 Task: Create an event for the market research analysis.
Action: Mouse moved to (71, 157)
Screenshot: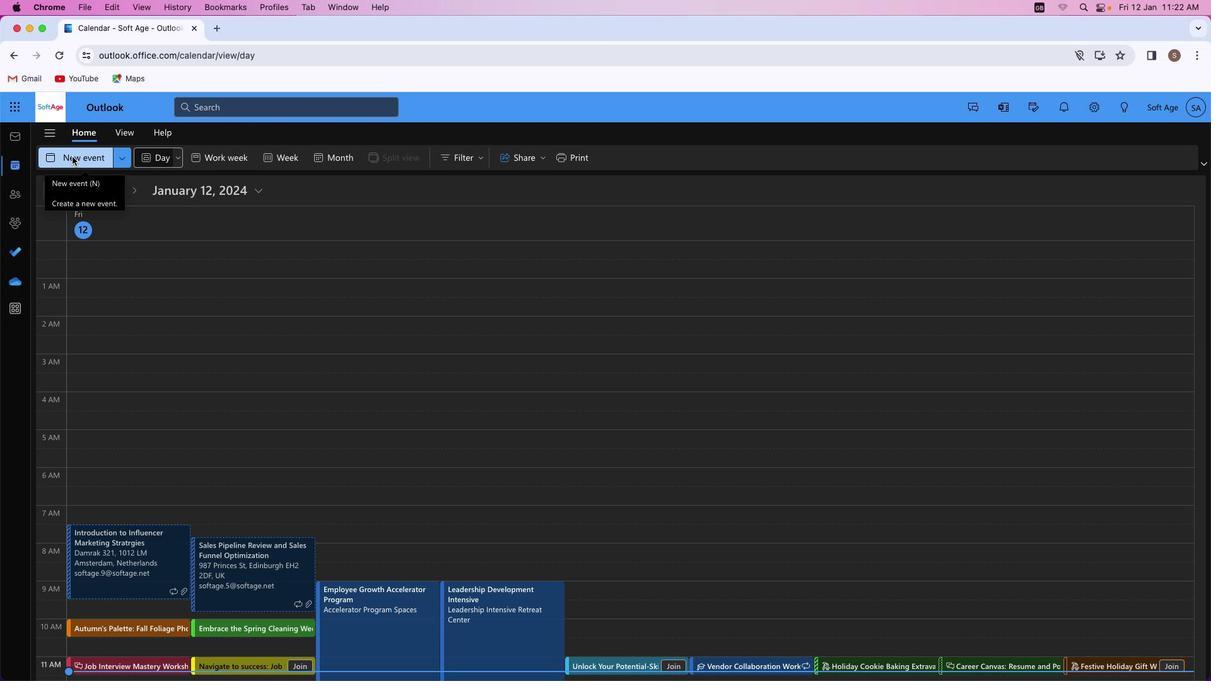 
Action: Mouse pressed left at (71, 157)
Screenshot: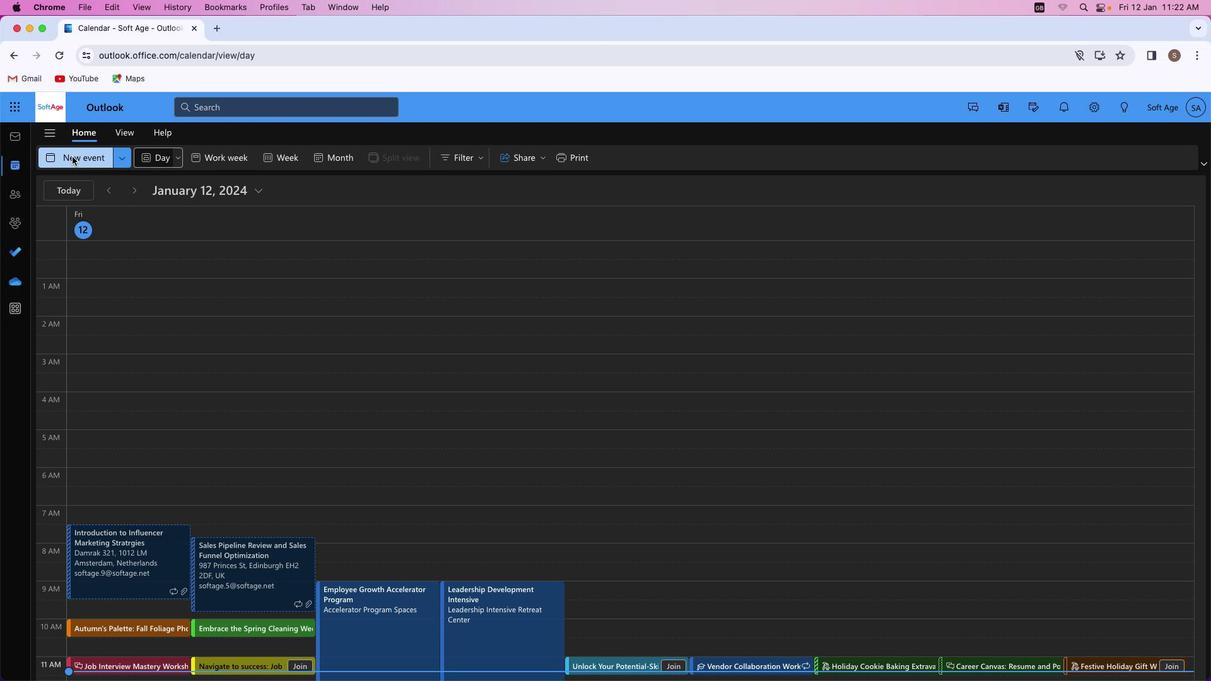 
Action: Mouse moved to (319, 236)
Screenshot: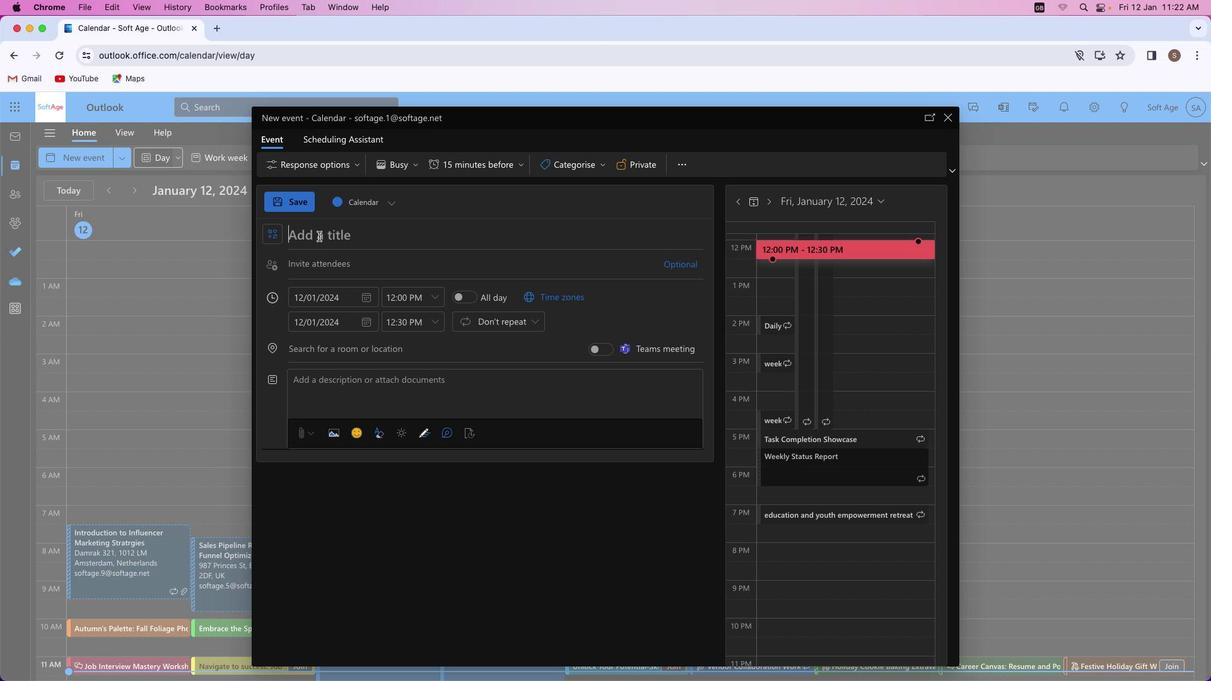 
Action: Mouse pressed left at (319, 236)
Screenshot: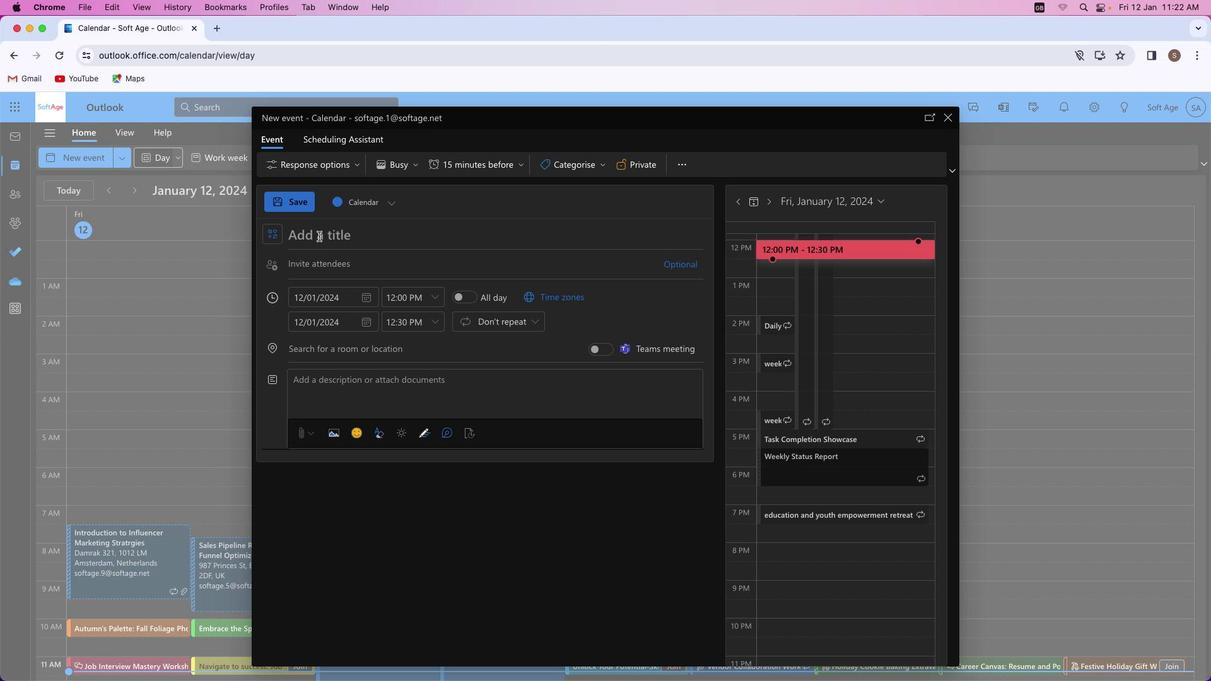 
Action: Key pressed Key.shift'M''a''r''k''e''t'Key.spaceKey.shift'R''e''s''e''a''r''c''h'Key.spaceKey.shift'A''n''a''l''y''s''i''s'Key.spaceKey.shift_r'M''a''s''t''e''r''c''l''a''s''s'
Screenshot: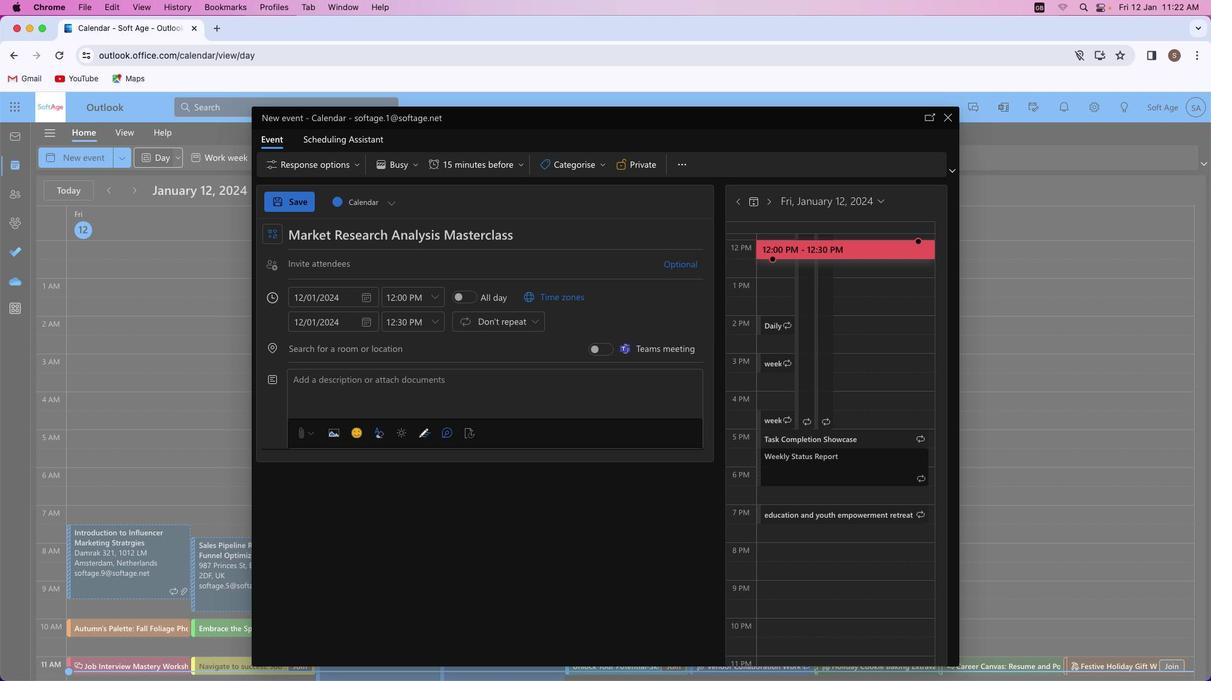 
Action: Mouse moved to (325, 264)
Screenshot: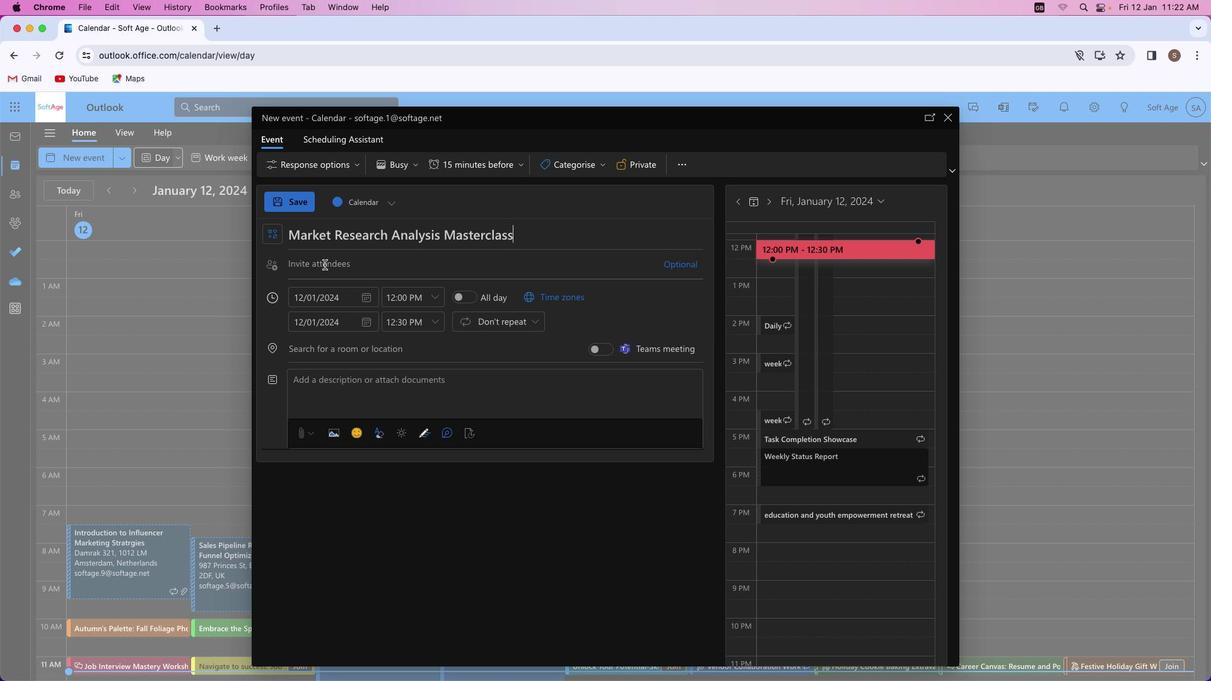 
Action: Mouse pressed left at (325, 264)
Screenshot: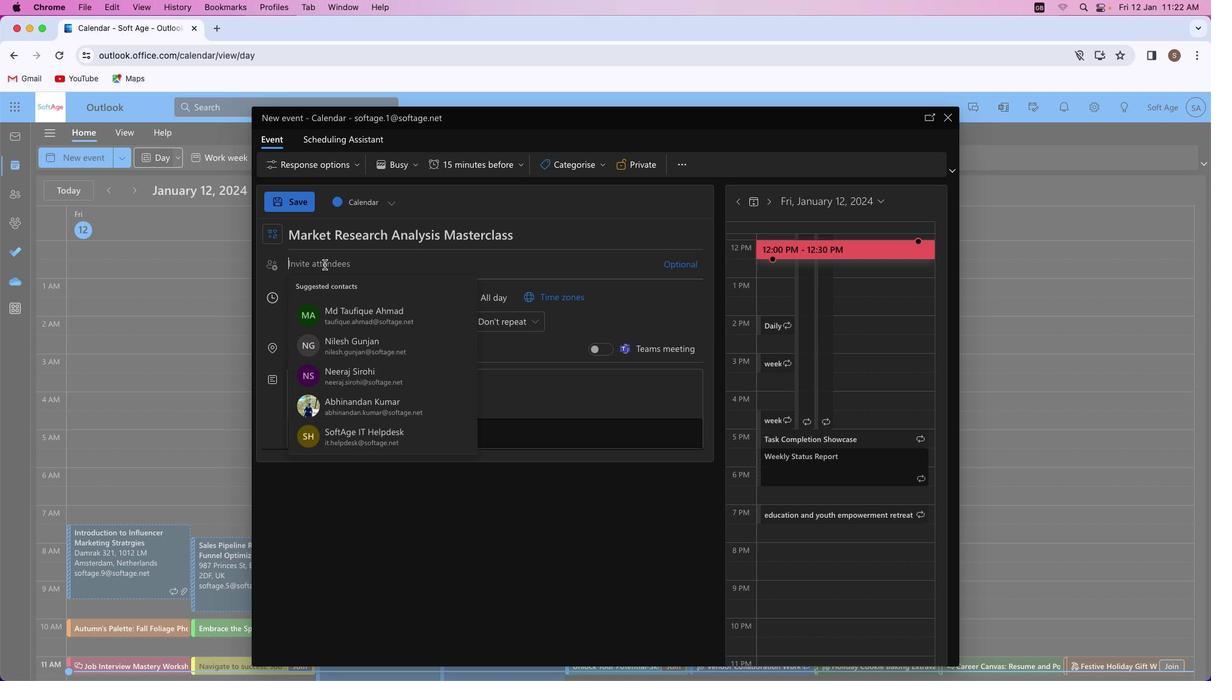 
Action: Key pressed 's''h''i''v''a''m''y''a''v'Key.backspace'd''a''v''4''1'Key.shift'@''o''u''t''l''o''o''k''.''c''o''m'
Screenshot: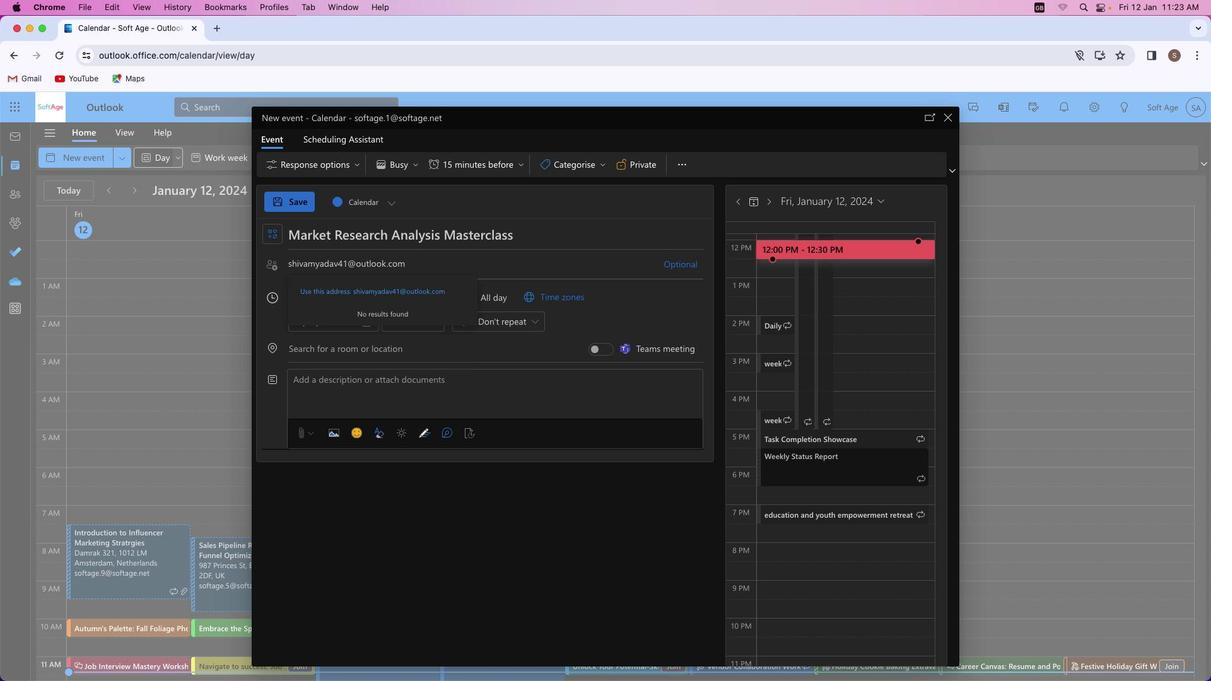 
Action: Mouse moved to (405, 290)
Screenshot: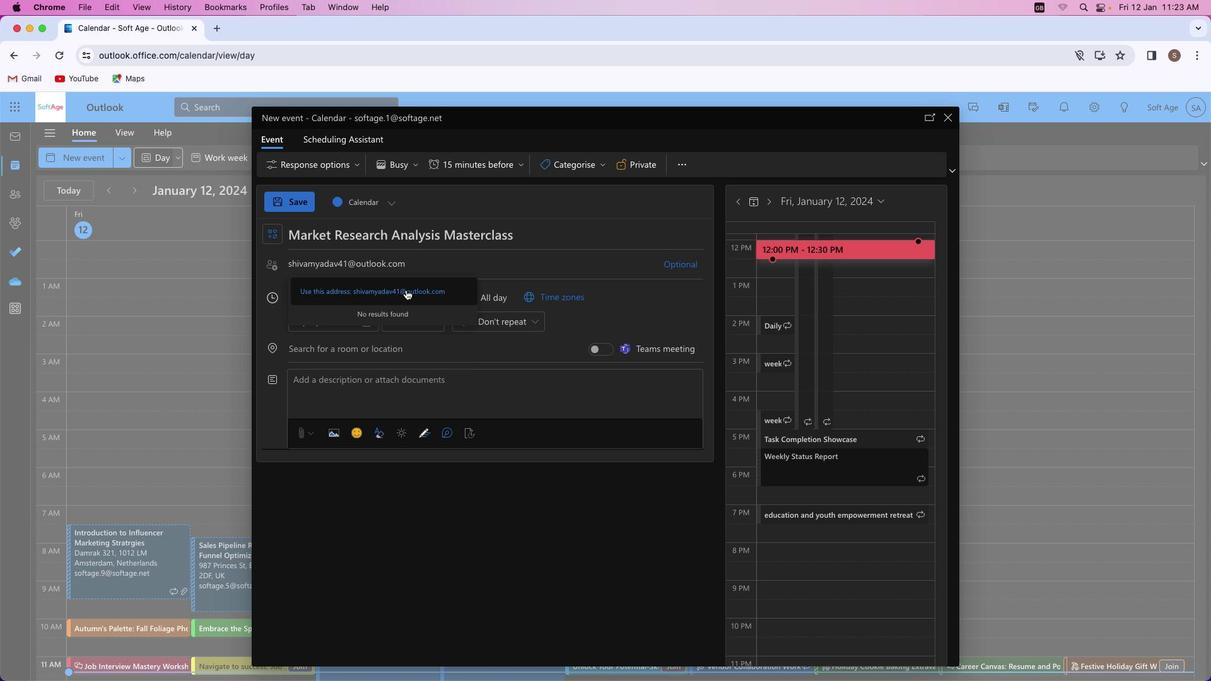 
Action: Mouse pressed left at (405, 290)
Screenshot: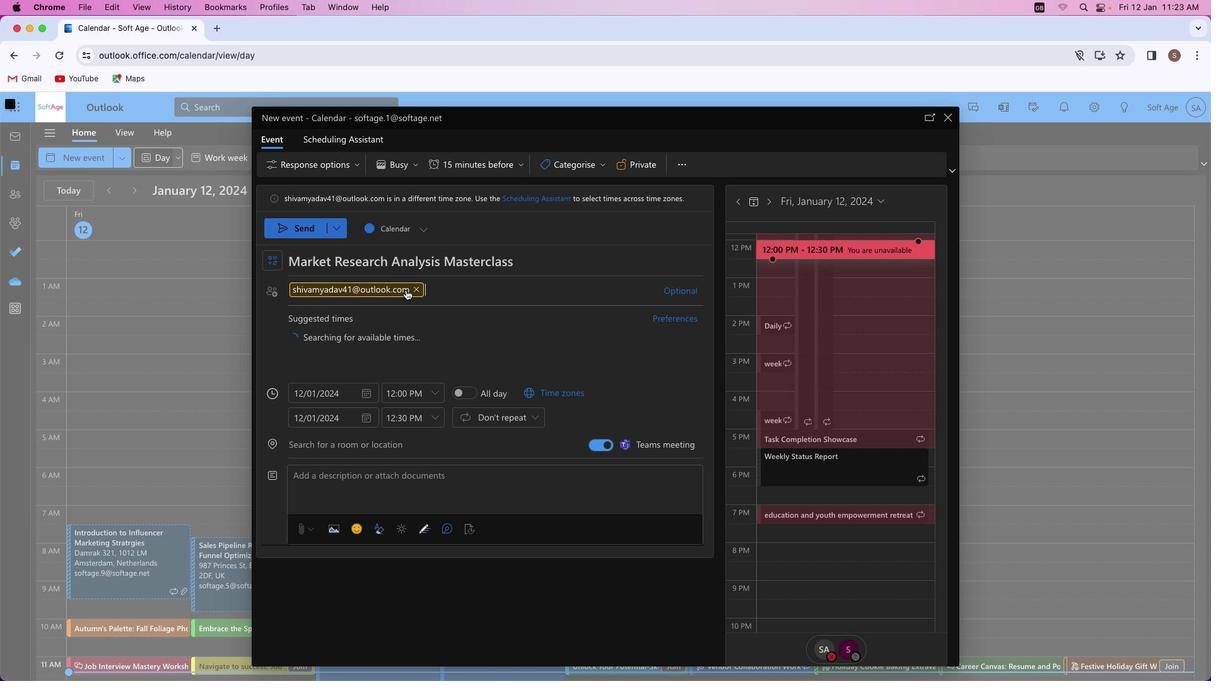 
Action: Mouse moved to (671, 296)
Screenshot: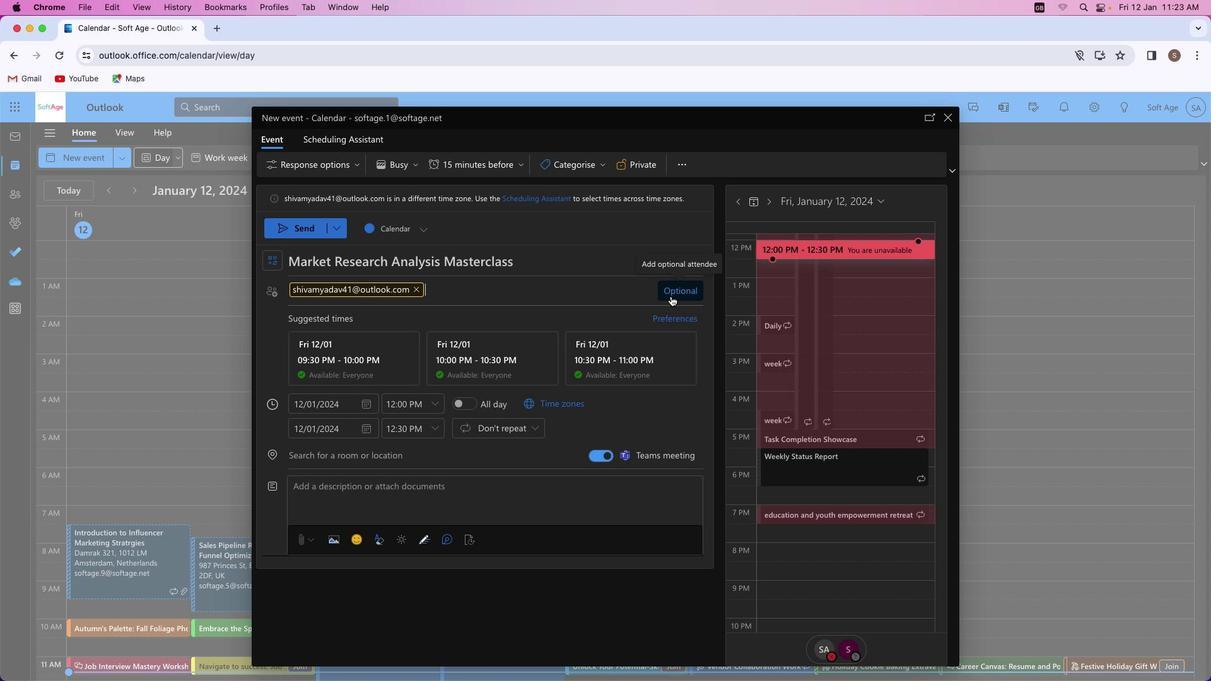 
Action: Mouse pressed left at (671, 296)
Screenshot: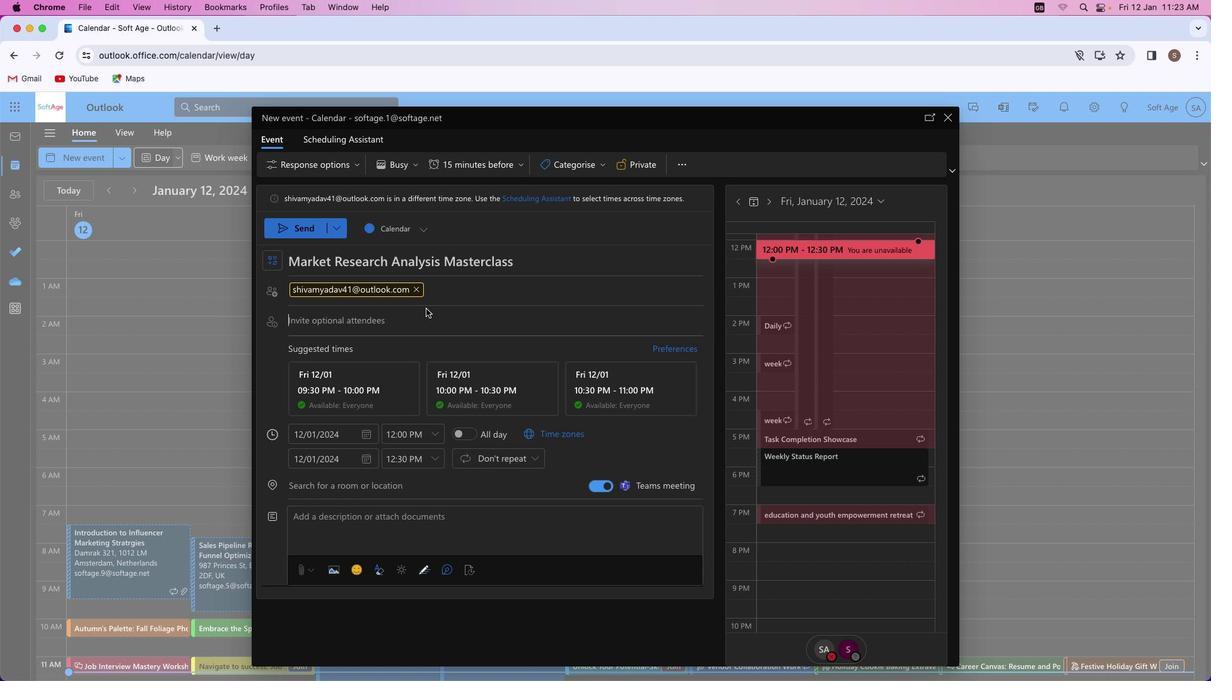 
Action: Mouse moved to (415, 314)
Screenshot: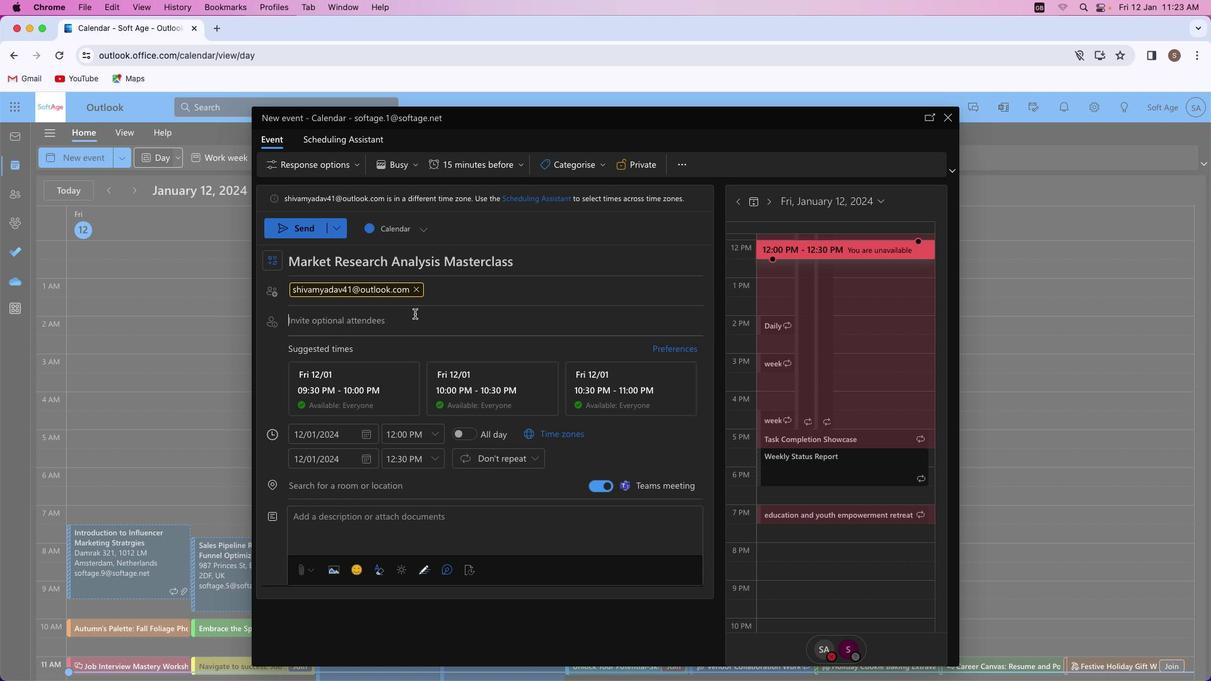 
Action: Key pressed Key.shift_r'M''u''n''e''e''s''h''k''u''m''a''r''9''7''3''2'Key.shift'@''o''u''t''l''o''o''k''.''c''o''m'
Screenshot: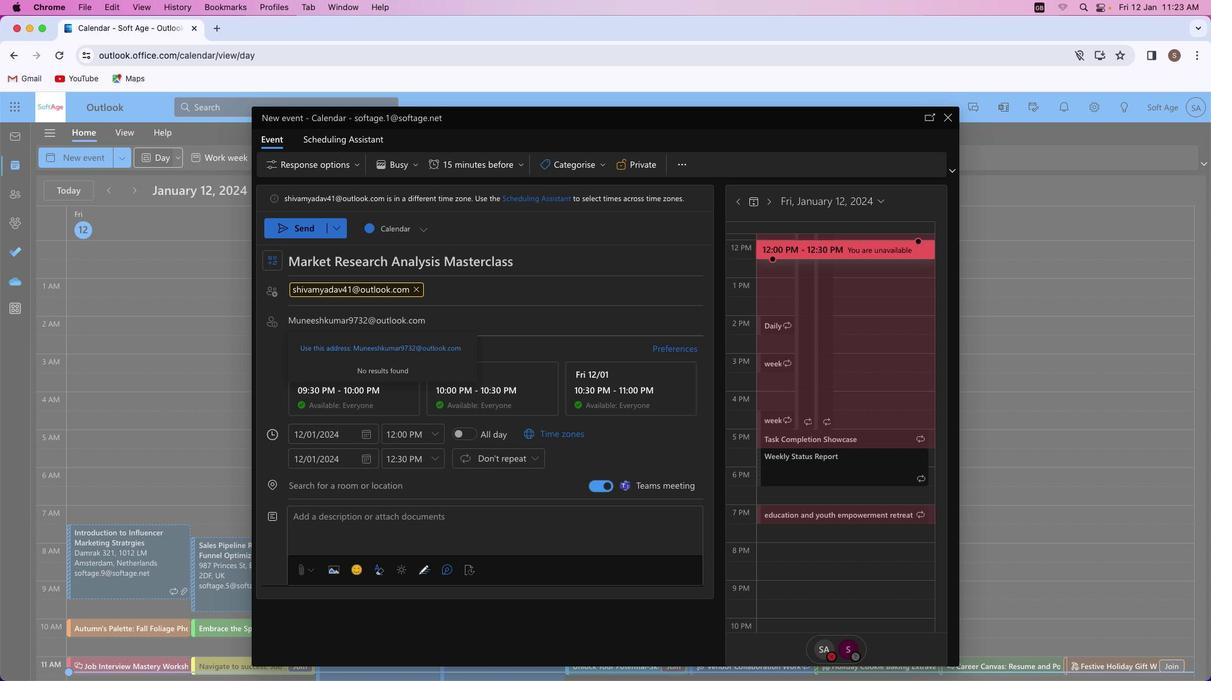 
Action: Mouse moved to (449, 354)
Screenshot: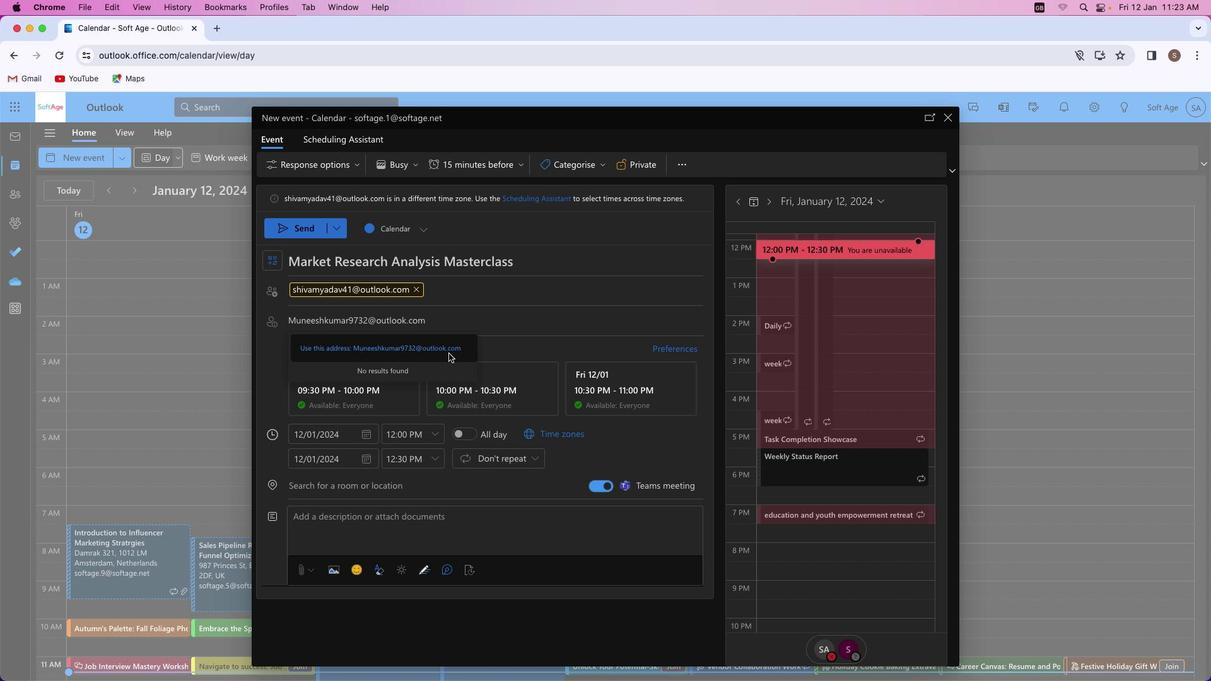 
Action: Mouse pressed left at (449, 354)
Screenshot: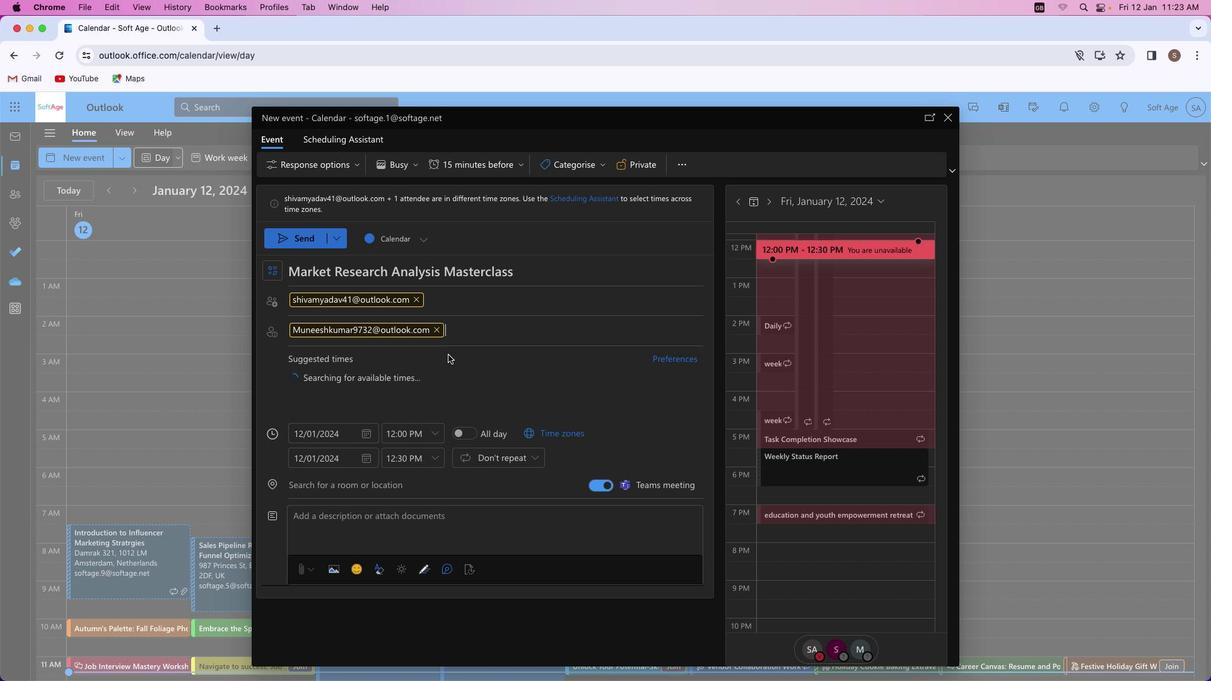 
Action: Mouse moved to (605, 494)
Screenshot: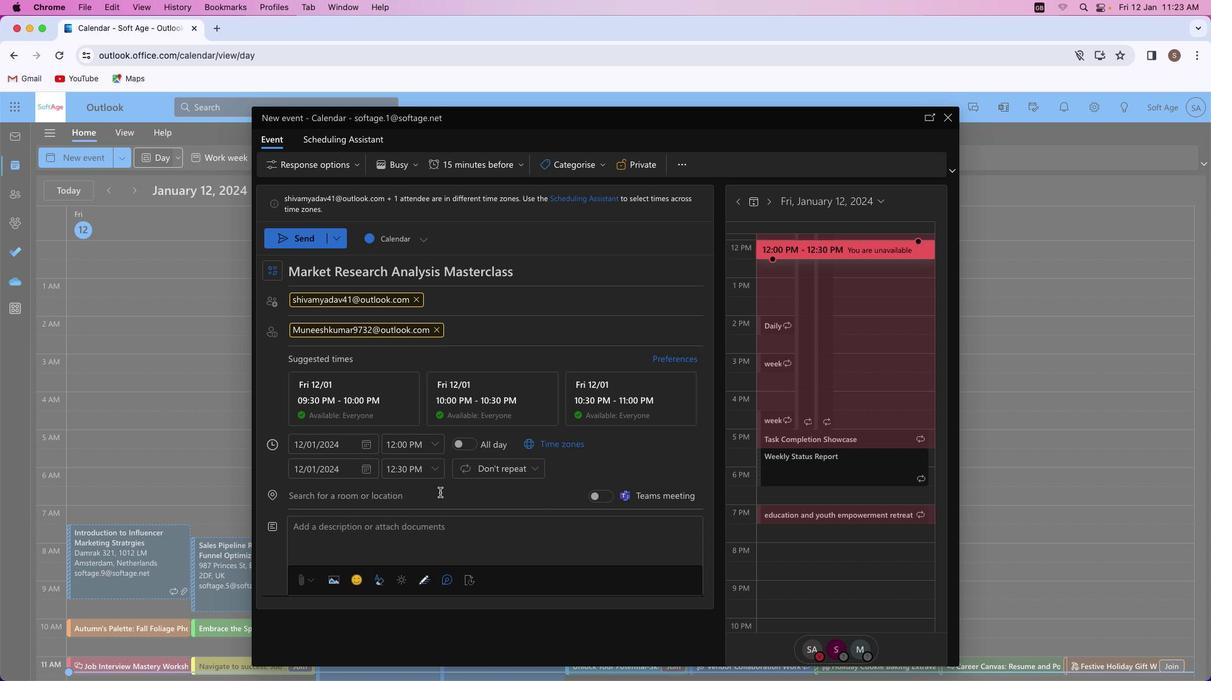 
Action: Mouse pressed left at (605, 494)
Screenshot: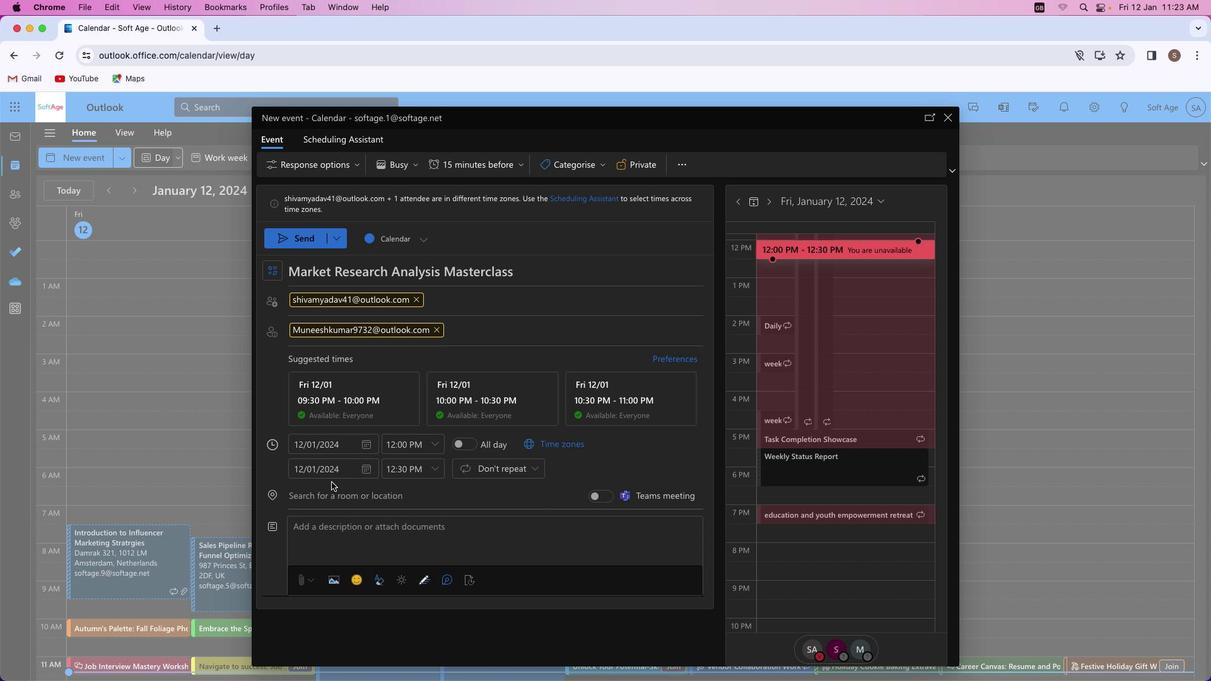 
Action: Mouse moved to (318, 494)
Screenshot: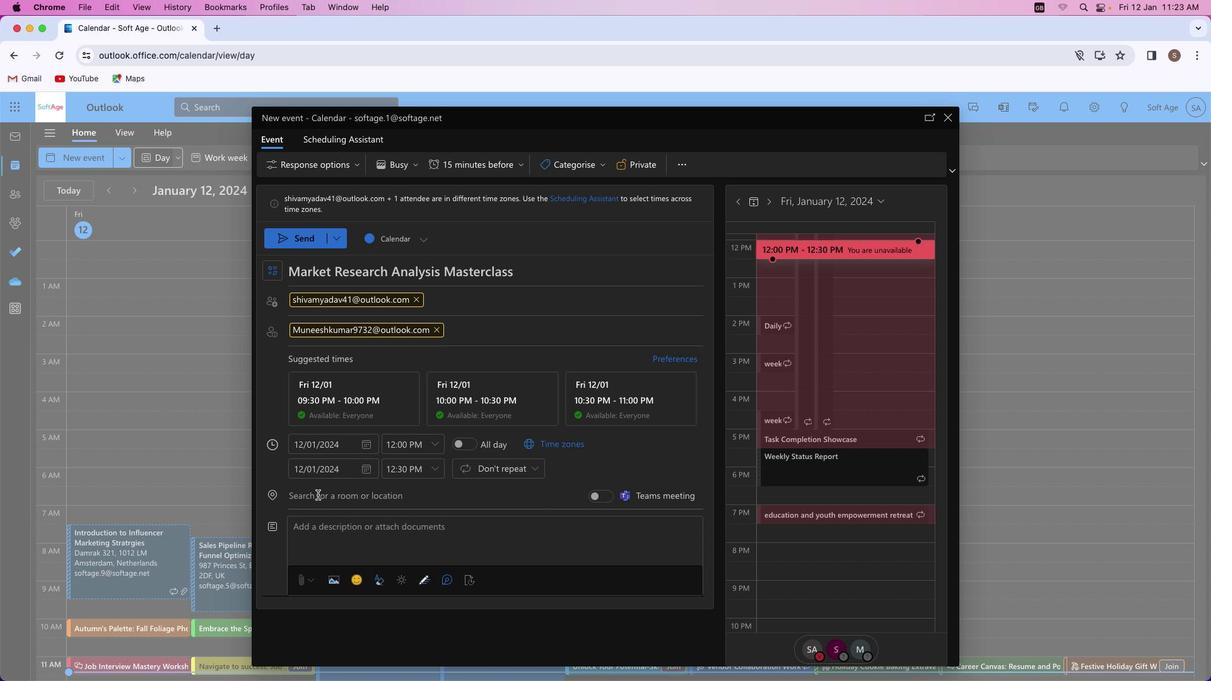 
Action: Mouse pressed left at (318, 494)
Screenshot: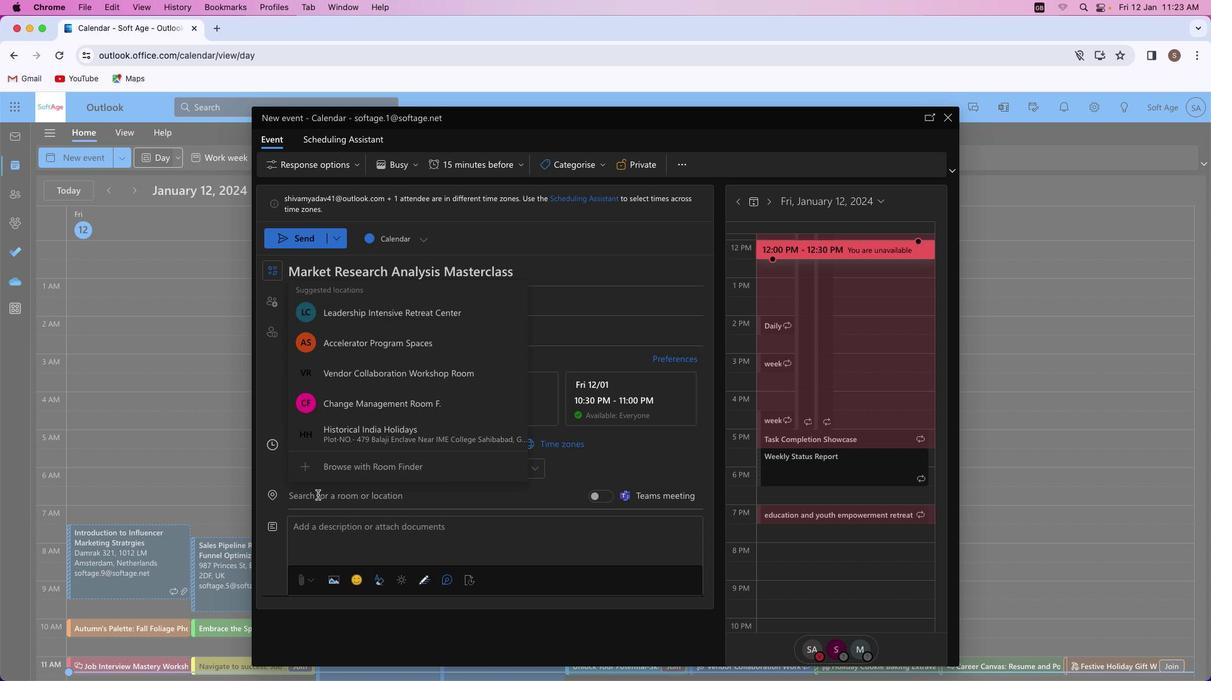 
Action: Key pressed Key.shift_r'M''a''r''k''e''t'
Screenshot: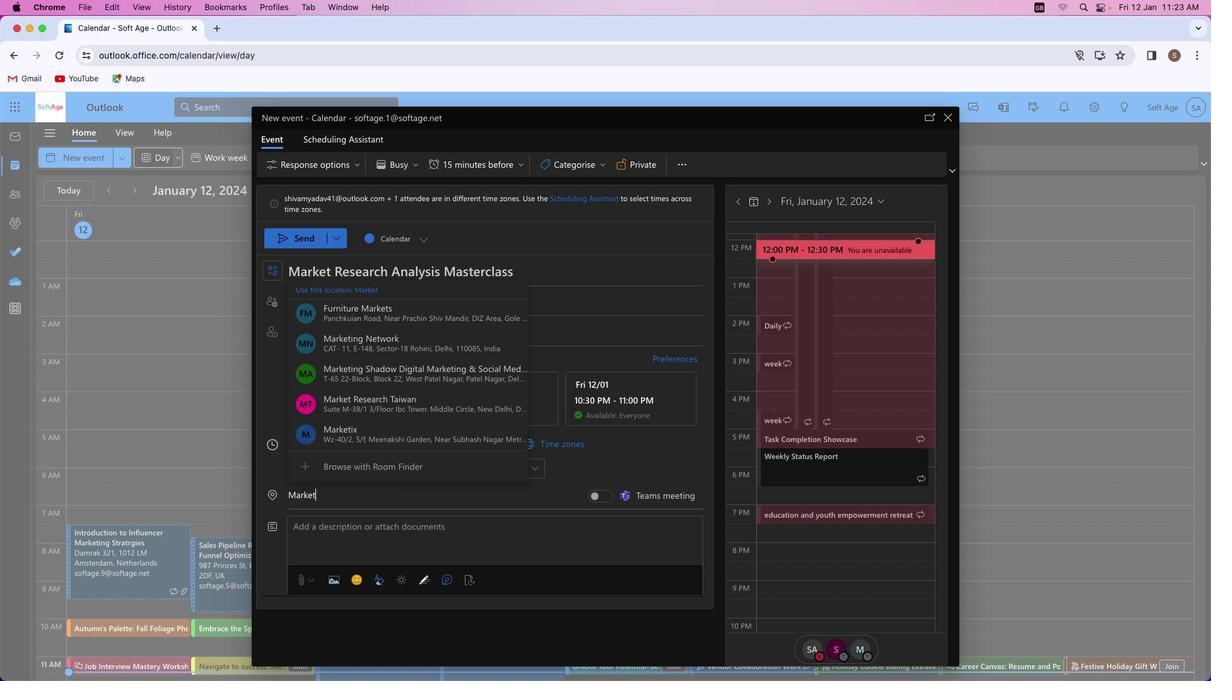 
Action: Mouse moved to (359, 407)
Screenshot: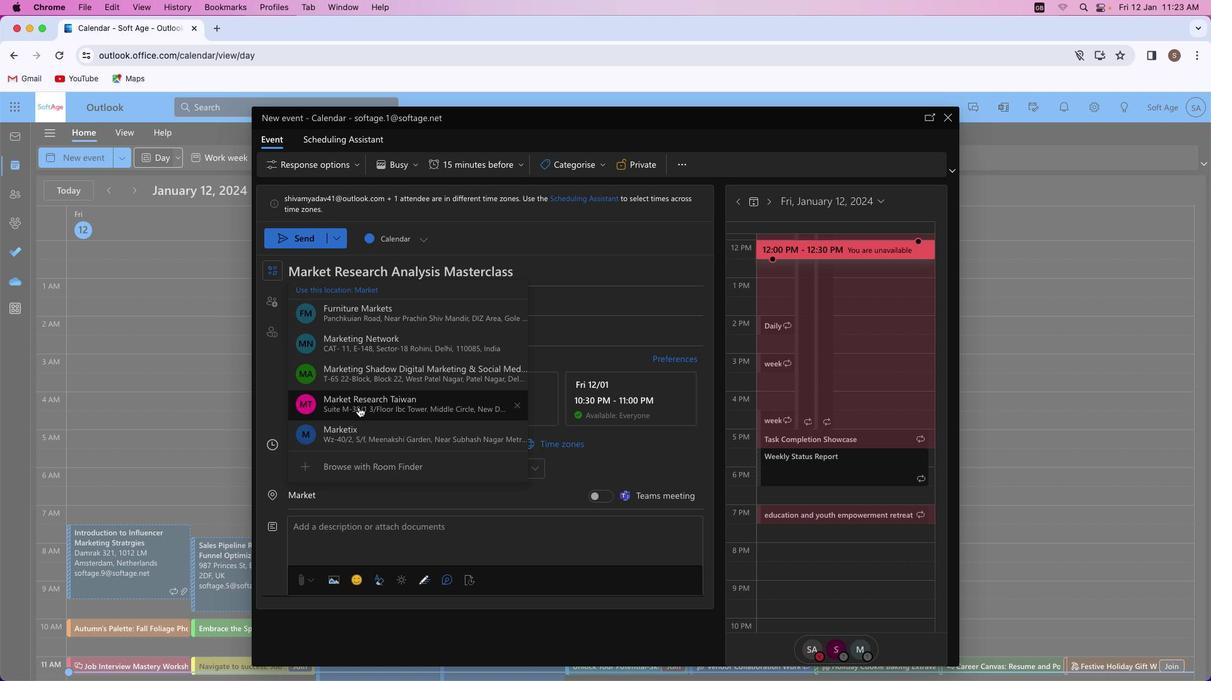 
Action: Mouse pressed left at (359, 407)
Screenshot: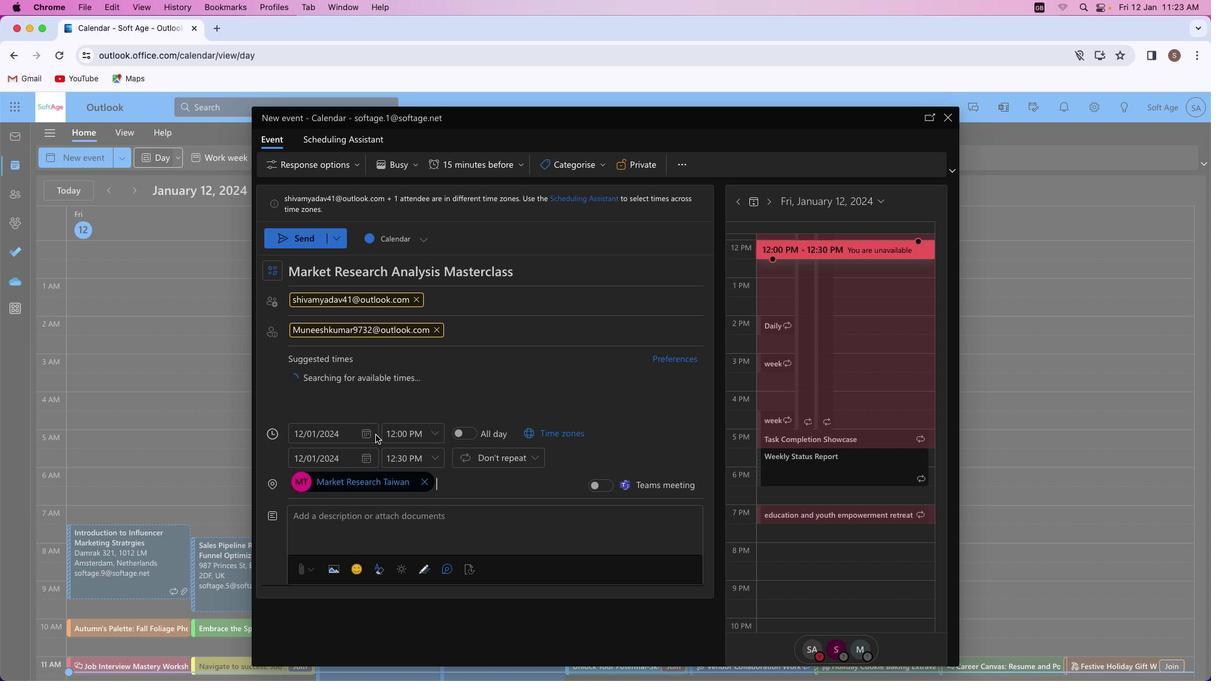 
Action: Mouse moved to (381, 532)
Screenshot: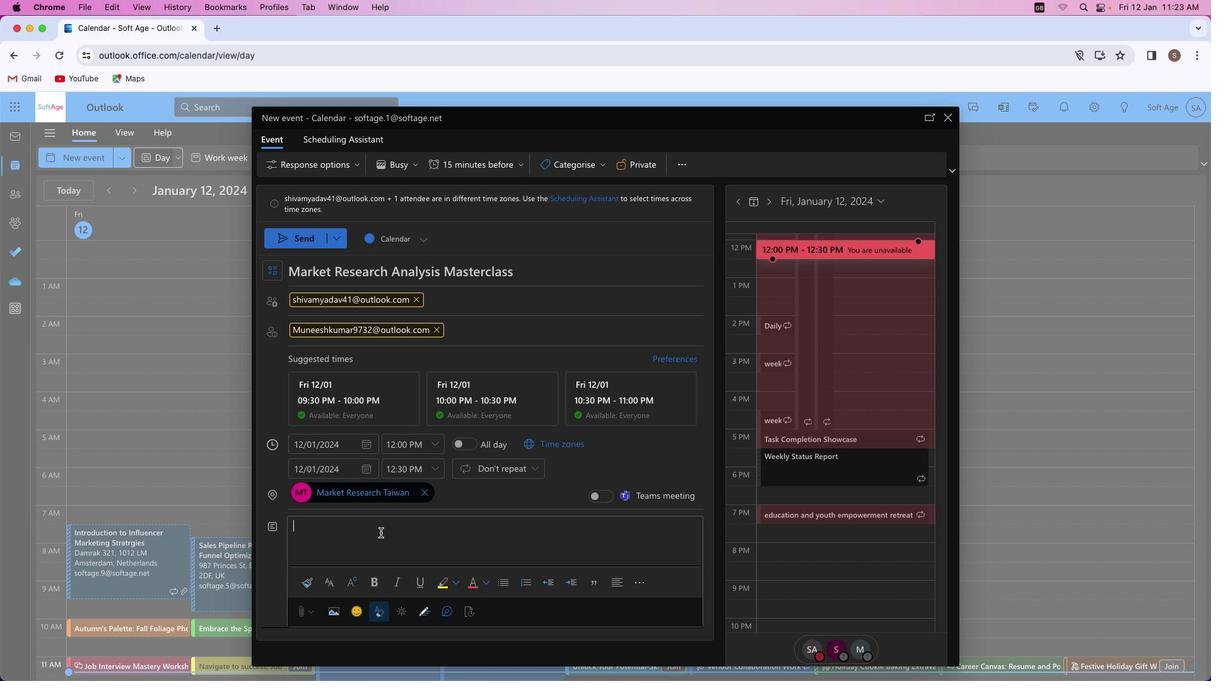 
Action: Mouse pressed left at (381, 532)
Screenshot: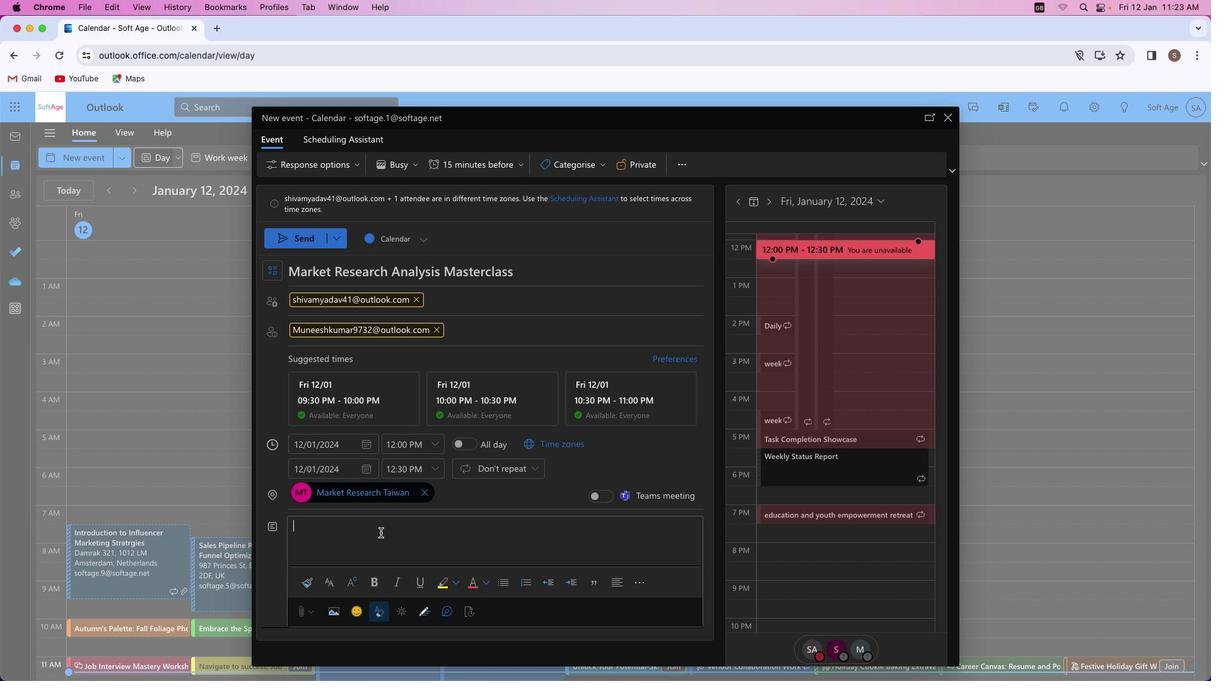 
Action: Key pressed Key.shift'D''i''v''e'Key.space'd''e''e''p'Key.space'i''n''t''o'Key.space't''h''e'Key.space'a''r''t'Key.space'o''f'Key.space'm''a''r''k''e''t'Key.space'r''e''s''e''a''r''c''h''.'Key.spaceKey.shift_r'O''u''r'Key.space'm''a''s''t''e''r''c''l''a''s''s'Key.space'e''q''u''i''p''s'Key.space'y''o''u'Key.space'w''i''t''h'Key.space'a''d''v''a''n''c''e''d'Key.space'a''n''a''l''y''s''i''s'Key.space't''e''c''h''n''i''q''u''e''s'Key.space't''o'Key.space'u''n''c''o''v''e''r'Key.space'v''a''l''u''a''b''l''e'Key.space'i''n''s''i''g''h''t''s'','Key.space'f''u''e''l''i''n''g'Key.space'i''n''f''o''r''m''e''d'Key.space'b''u''s''i''n''e''s''s'Key.space'd''e''c''i''s''i''o''n''s'Key.space'a''n''d'Key.space's''t''r''a''t''e''g''i''e''s''.'
Screenshot: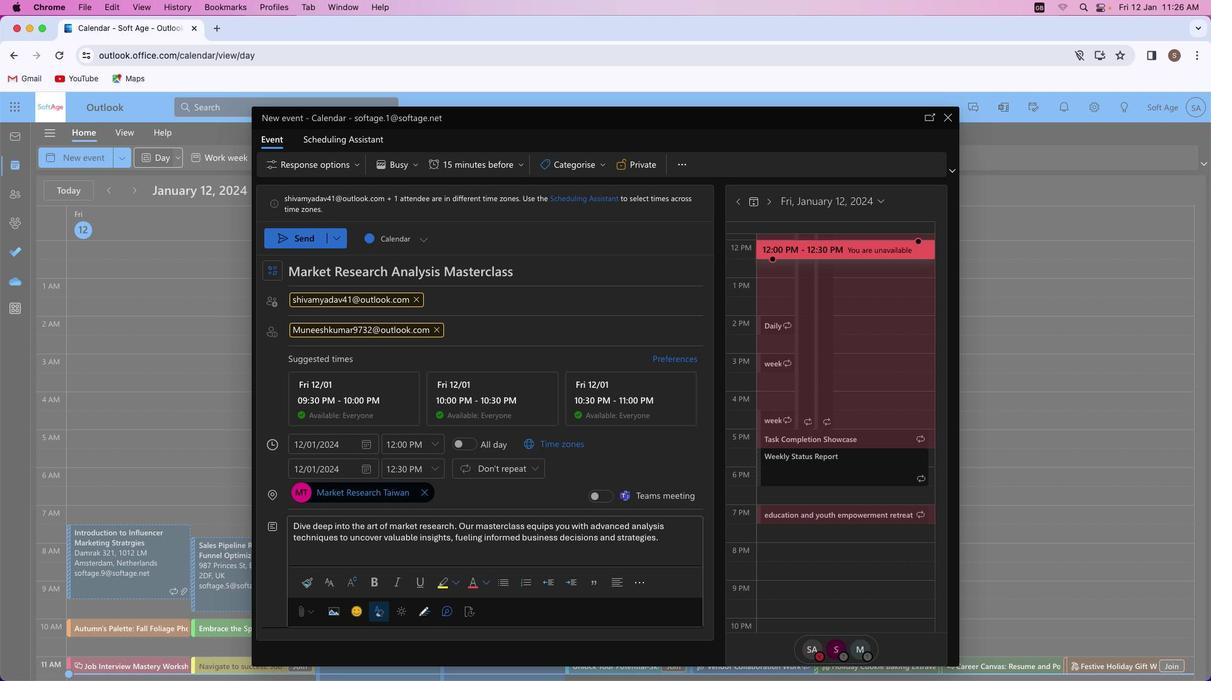 
Action: Mouse moved to (453, 526)
Screenshot: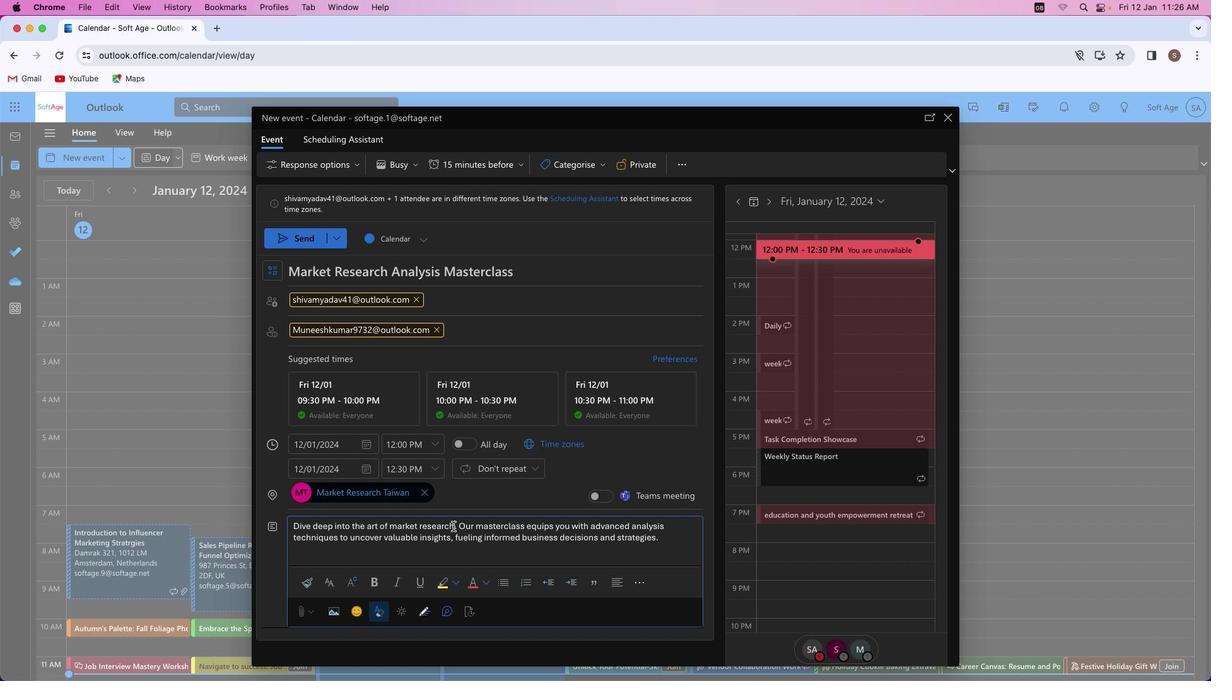 
Action: Mouse pressed left at (453, 526)
Screenshot: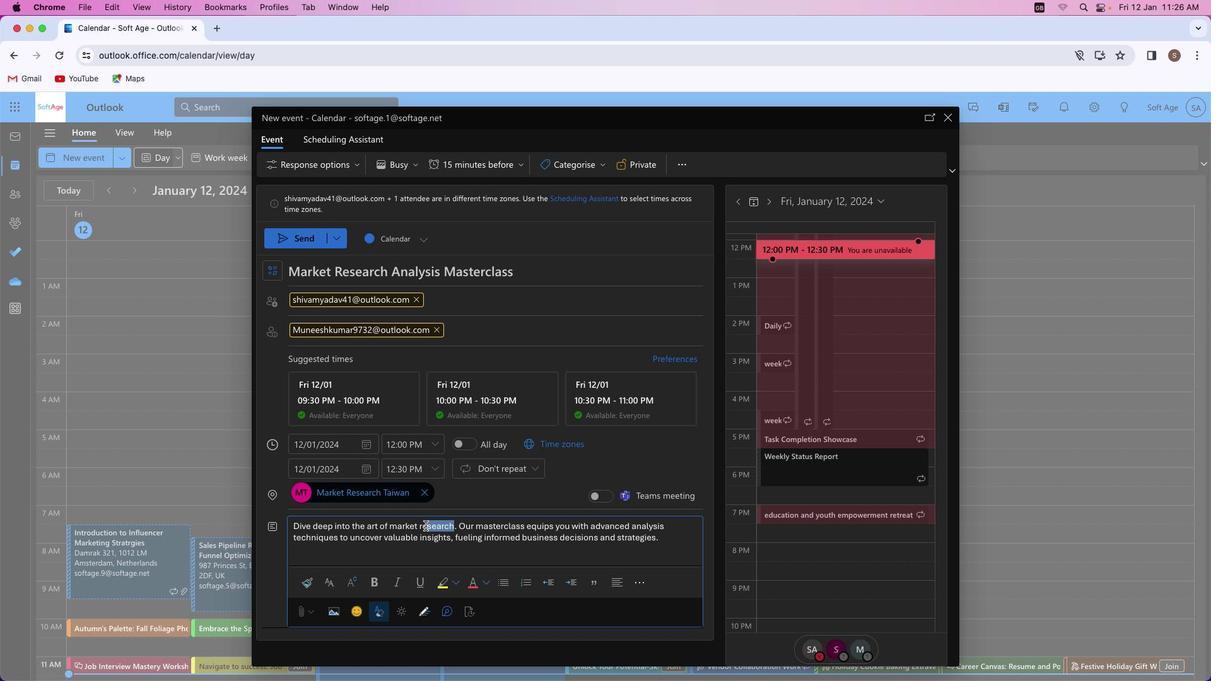 
Action: Mouse moved to (377, 580)
Screenshot: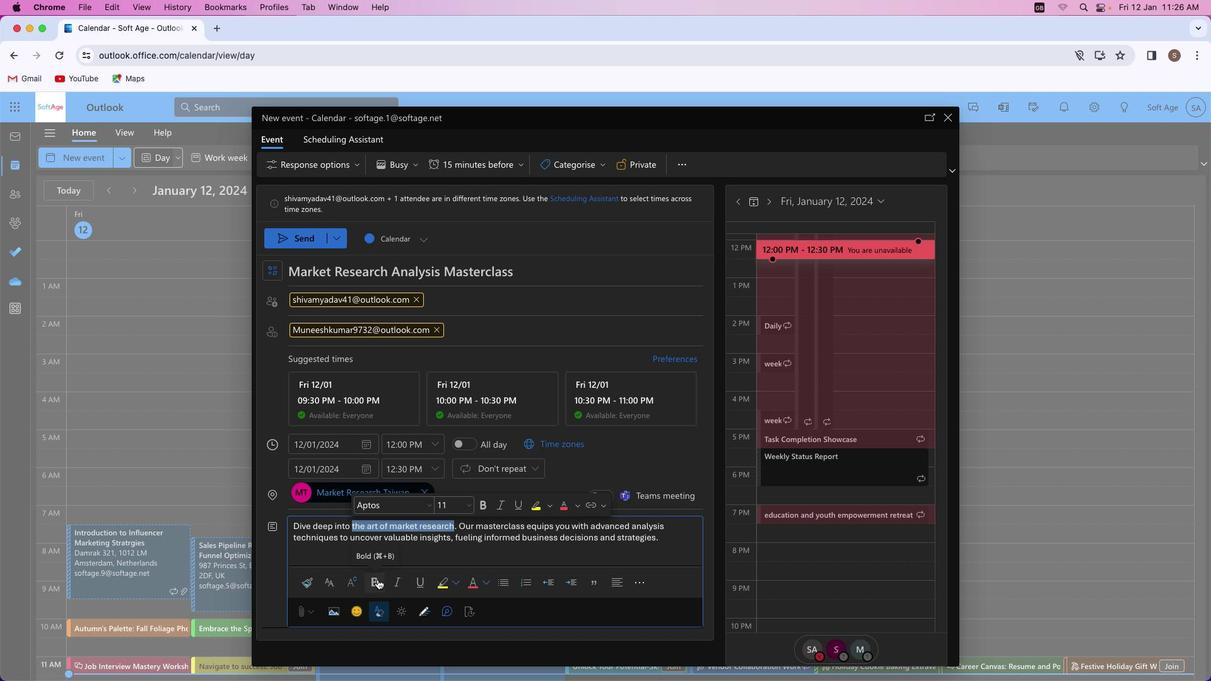 
Action: Mouse pressed left at (377, 580)
Screenshot: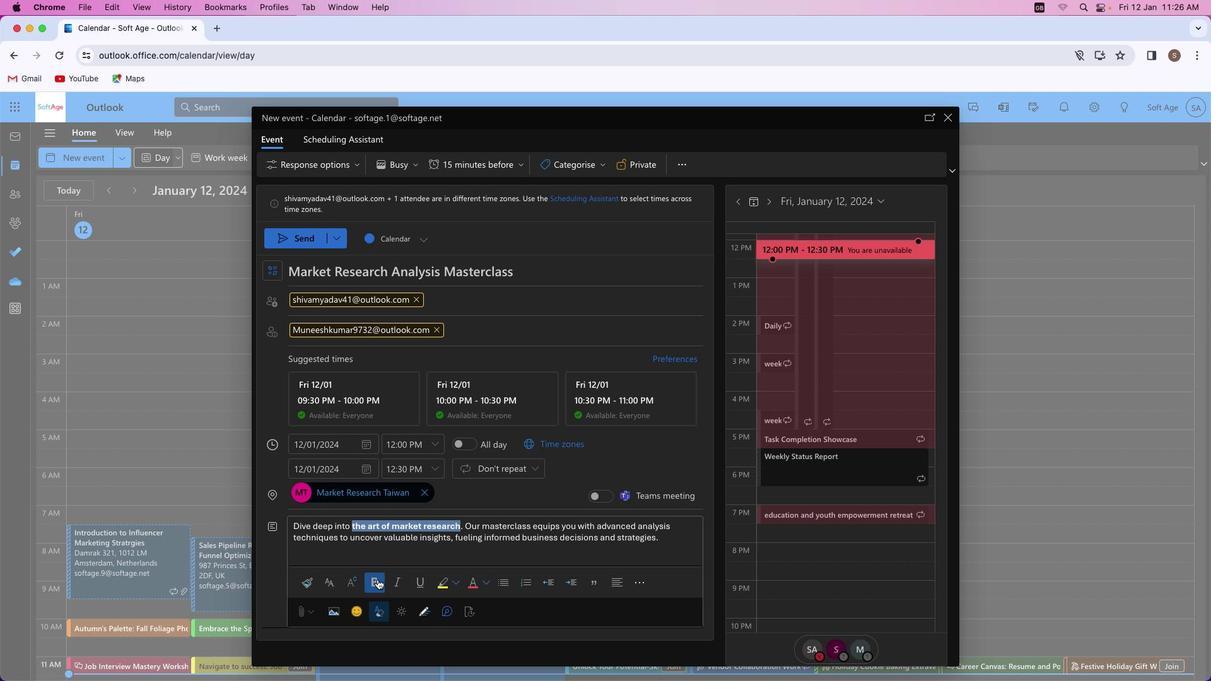 
Action: Mouse moved to (516, 556)
Screenshot: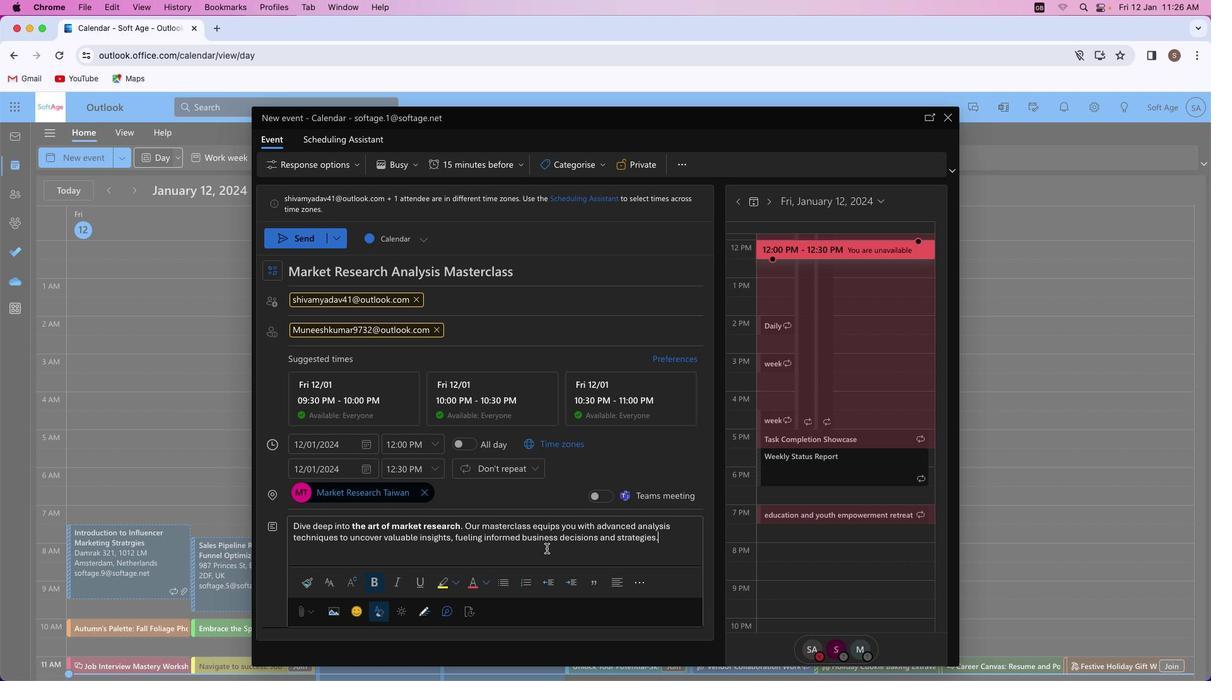 
Action: Mouse pressed left at (516, 556)
Screenshot: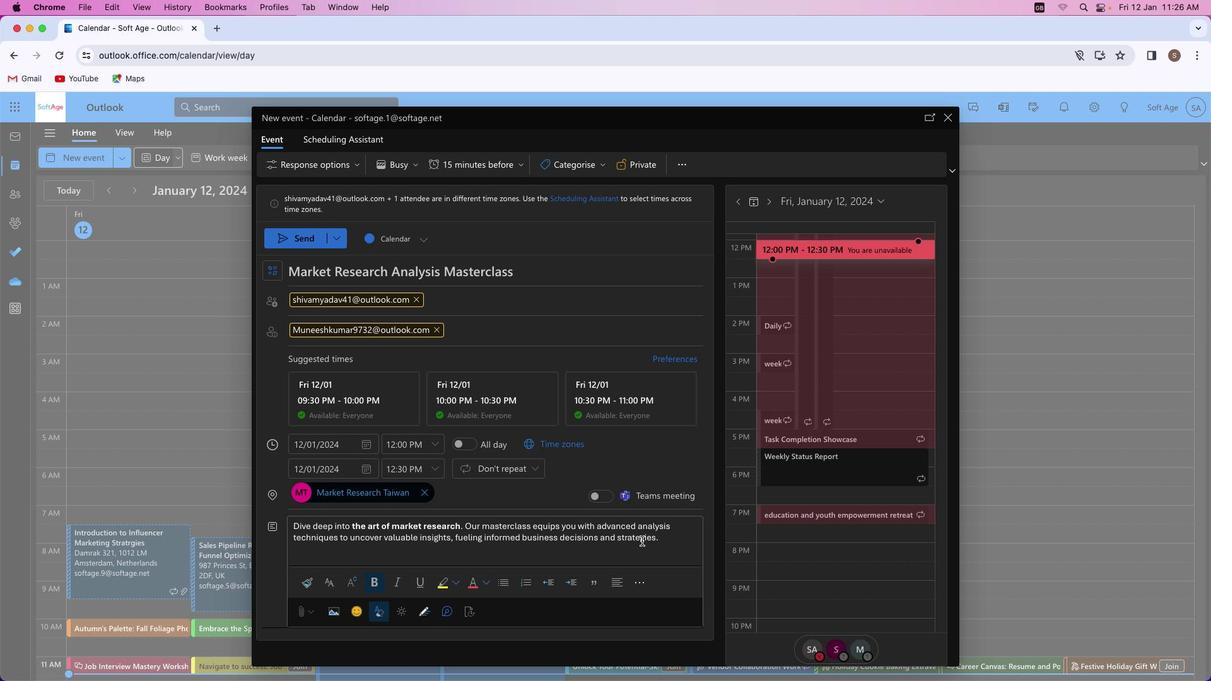 
Action: Mouse moved to (662, 539)
Screenshot: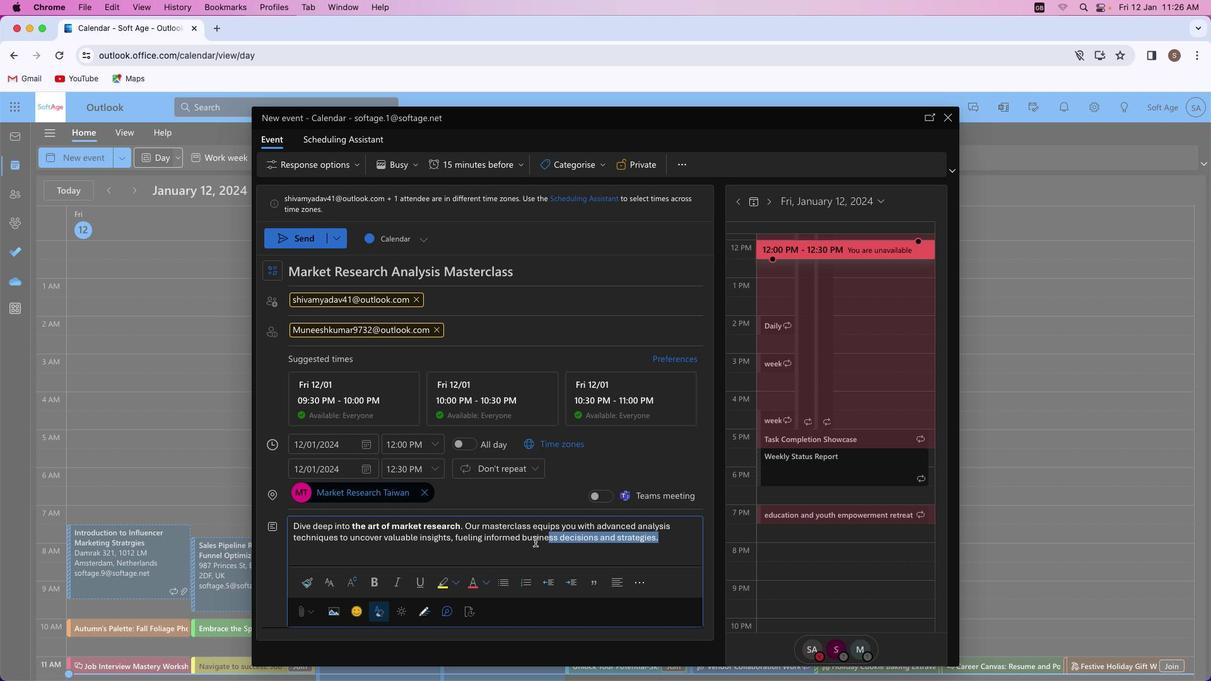 
Action: Mouse pressed left at (662, 539)
Screenshot: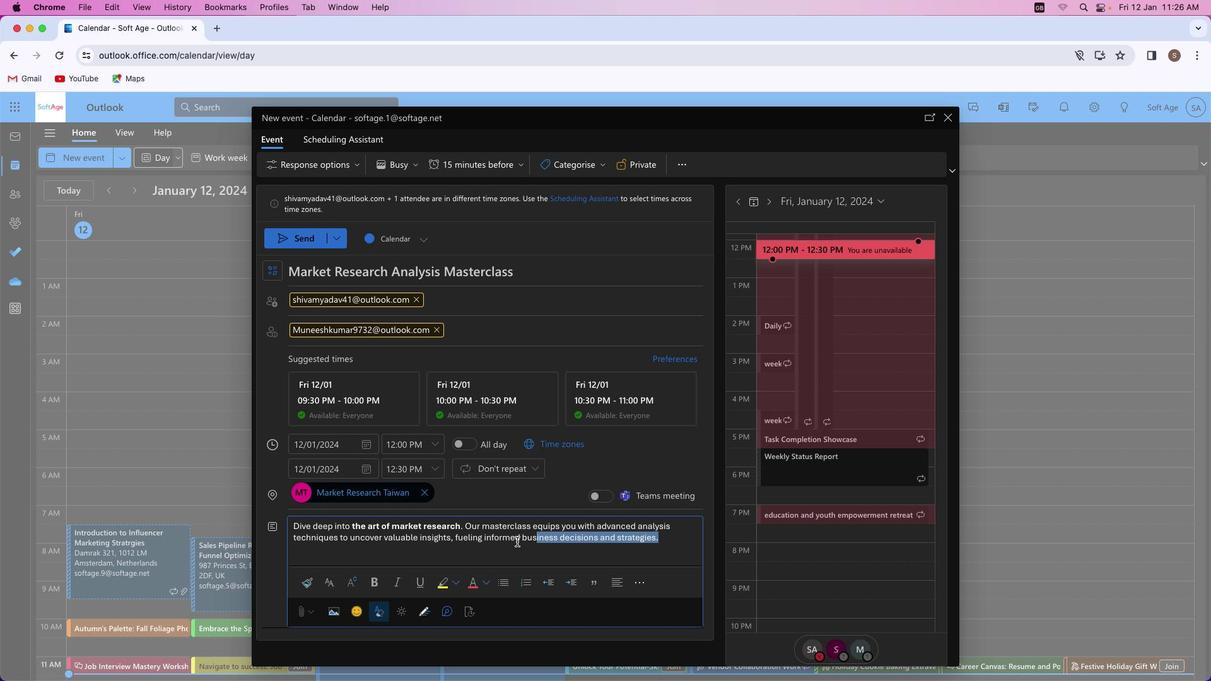 
Action: Mouse moved to (331, 582)
Screenshot: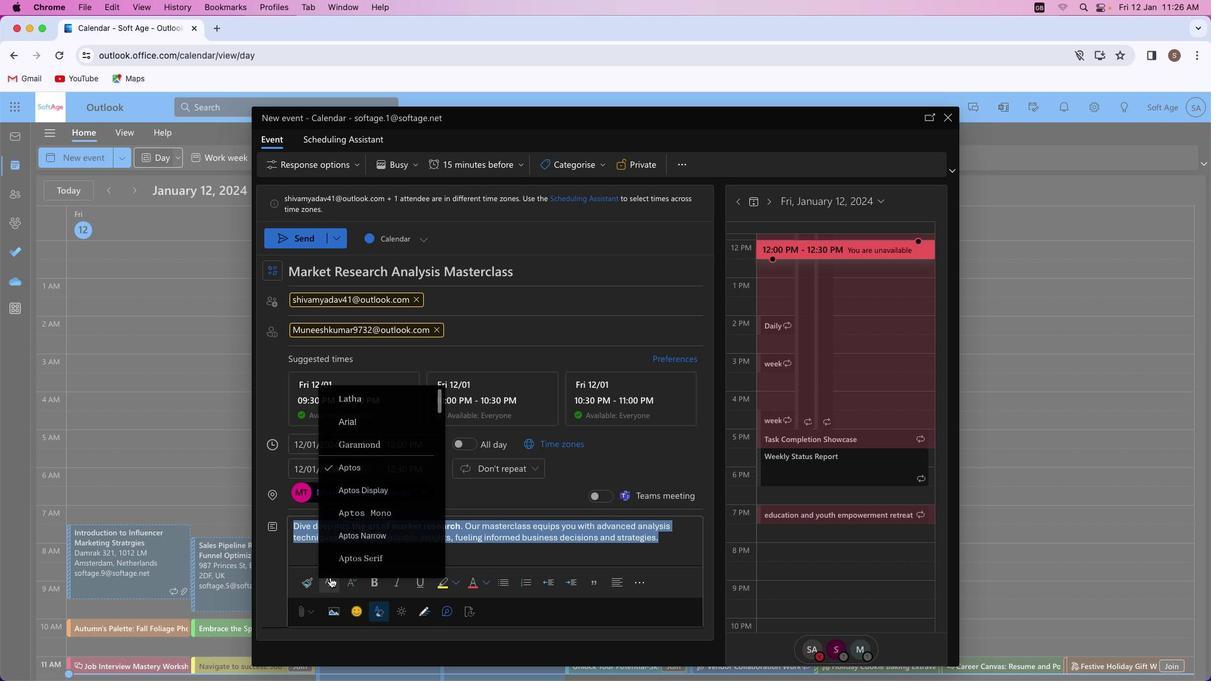
Action: Mouse pressed left at (331, 582)
Screenshot: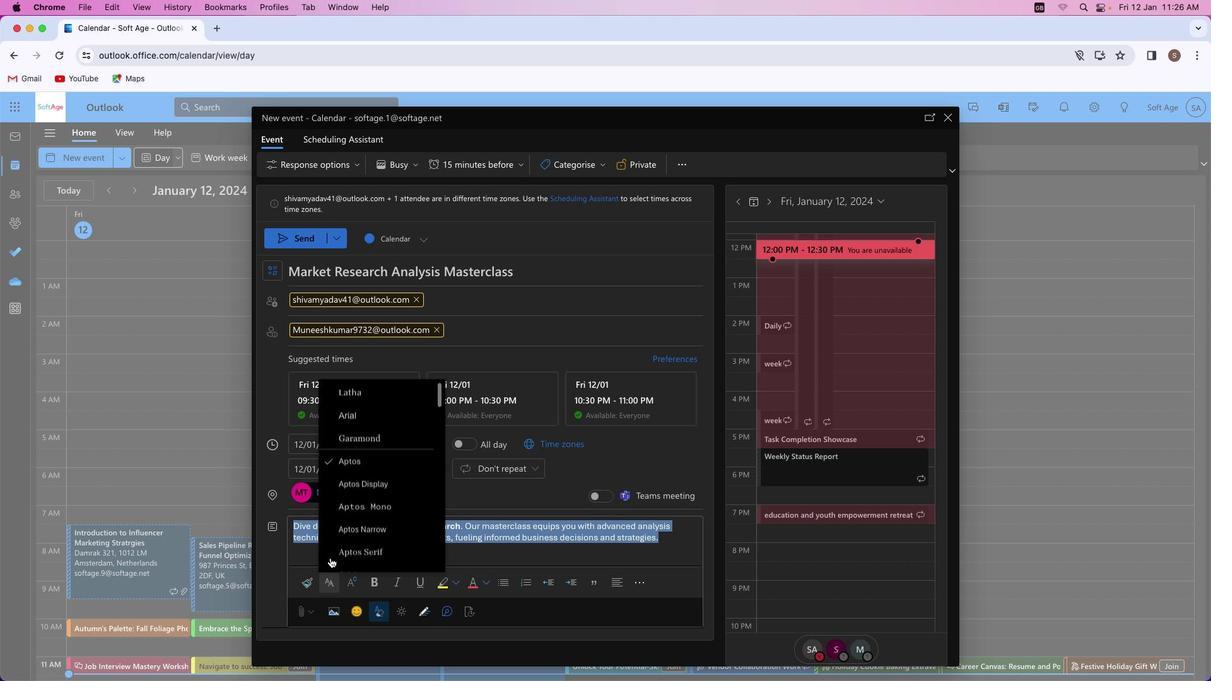 
Action: Mouse moved to (339, 542)
Screenshot: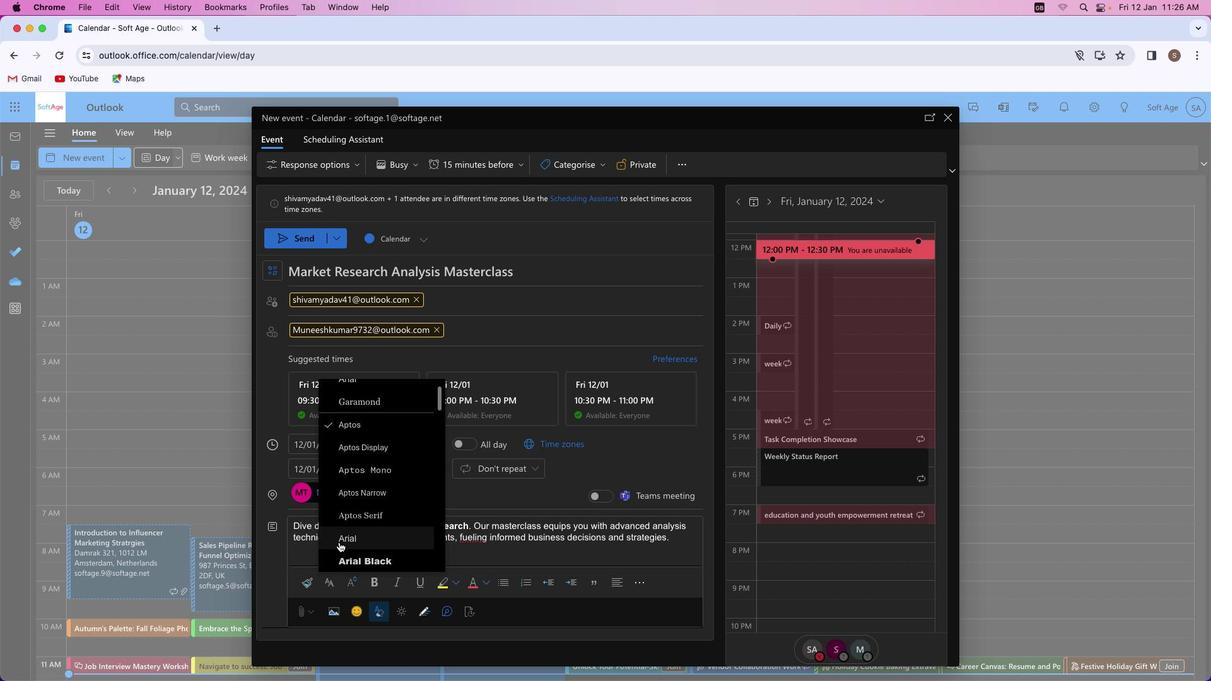 
Action: Mouse pressed left at (339, 542)
Screenshot: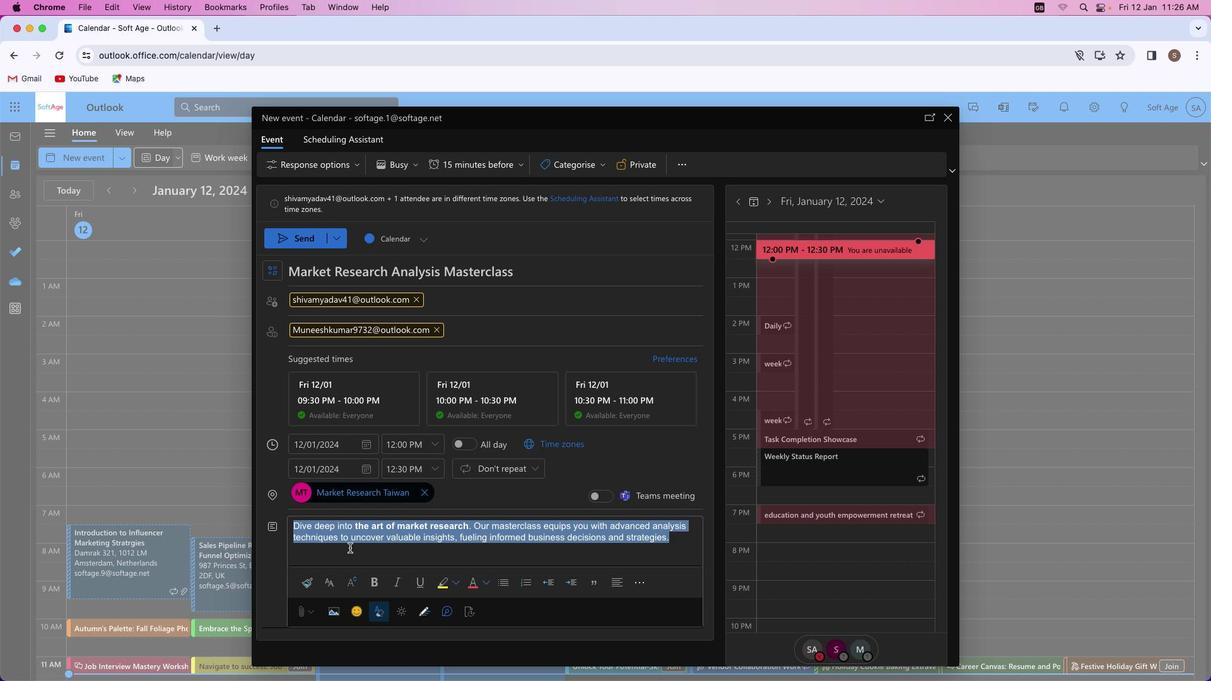 
Action: Mouse moved to (355, 583)
Screenshot: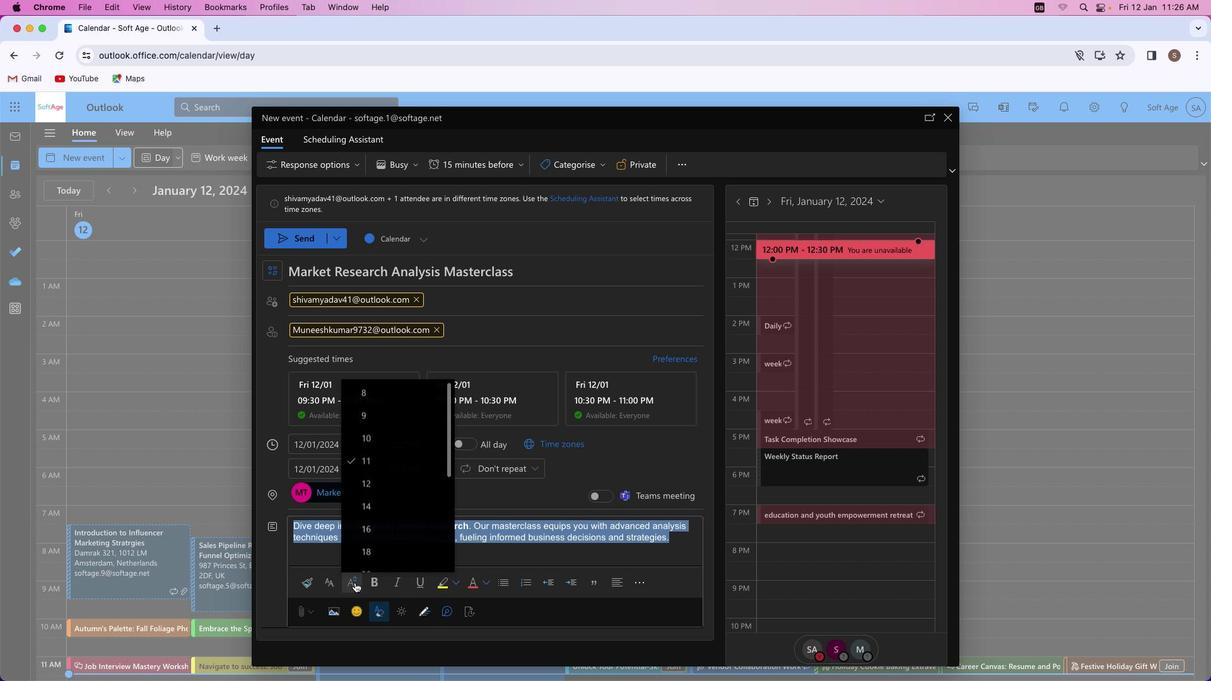 
Action: Mouse pressed left at (355, 583)
Screenshot: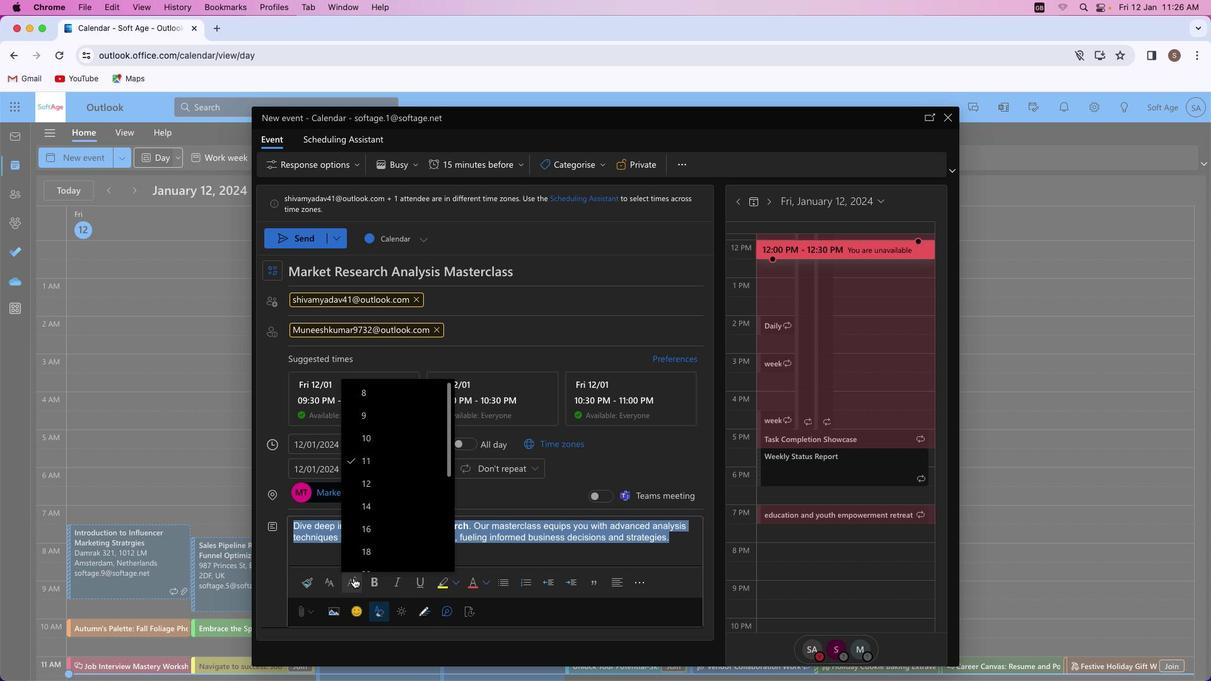 
Action: Mouse moved to (361, 506)
Screenshot: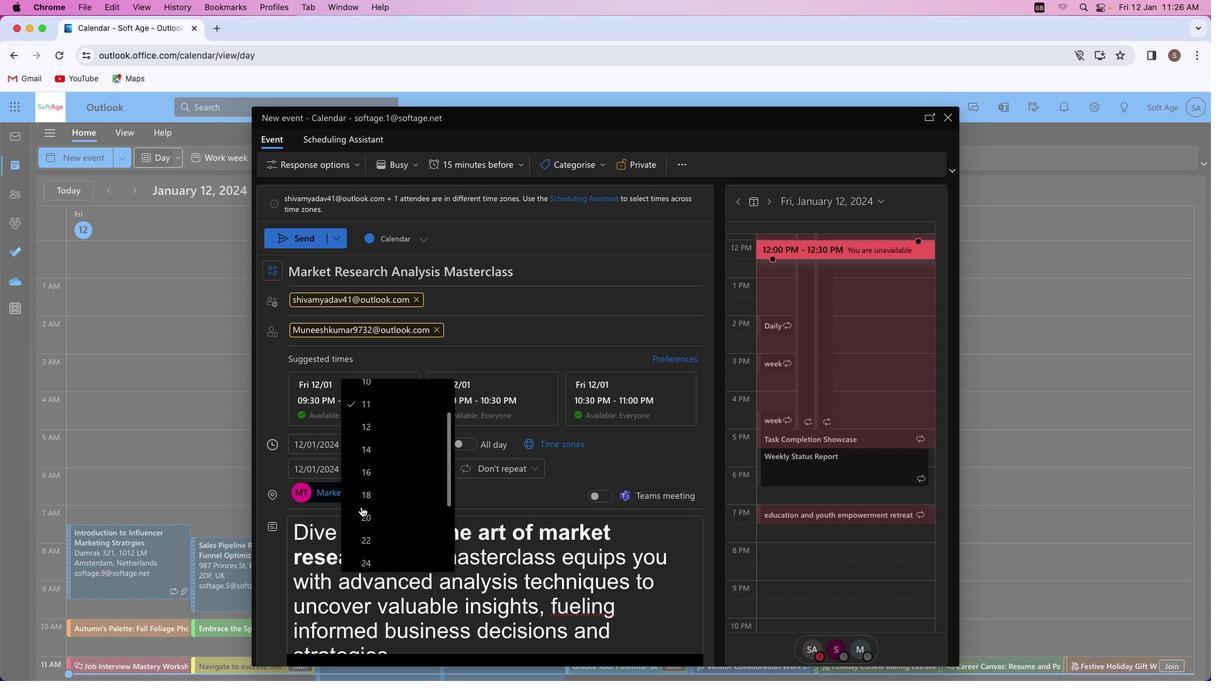 
Action: Mouse scrolled (361, 506) with delta (0, 0)
Screenshot: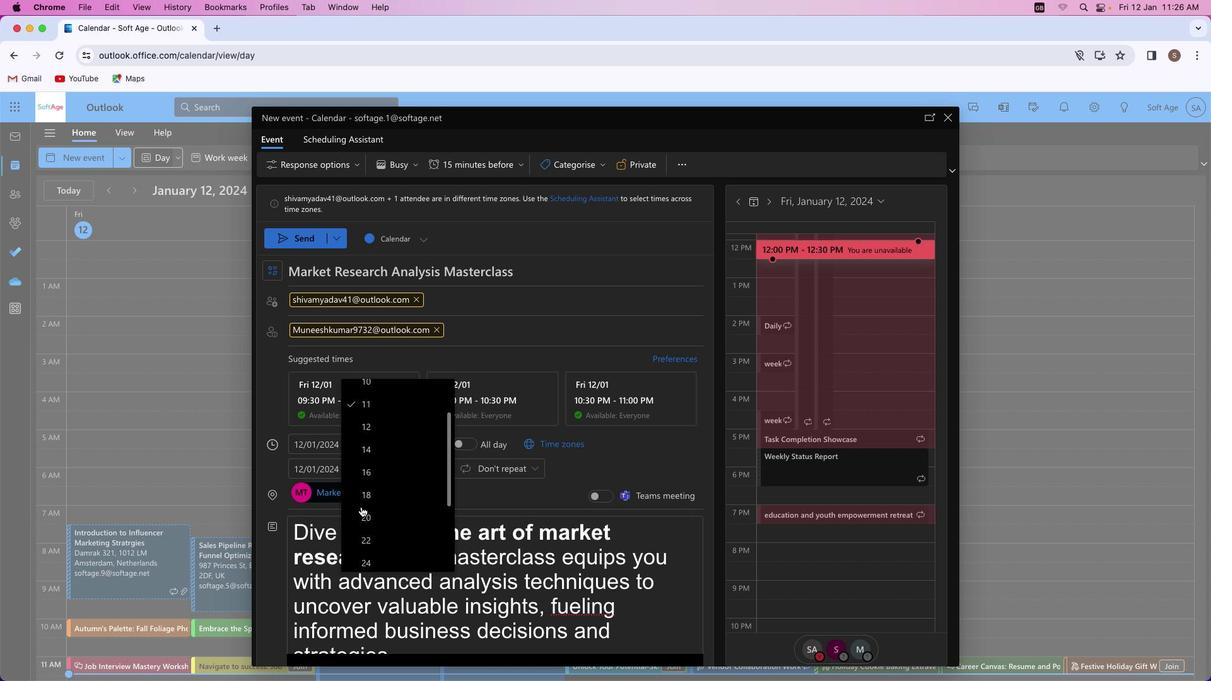 
Action: Mouse scrolled (361, 506) with delta (0, 0)
Screenshot: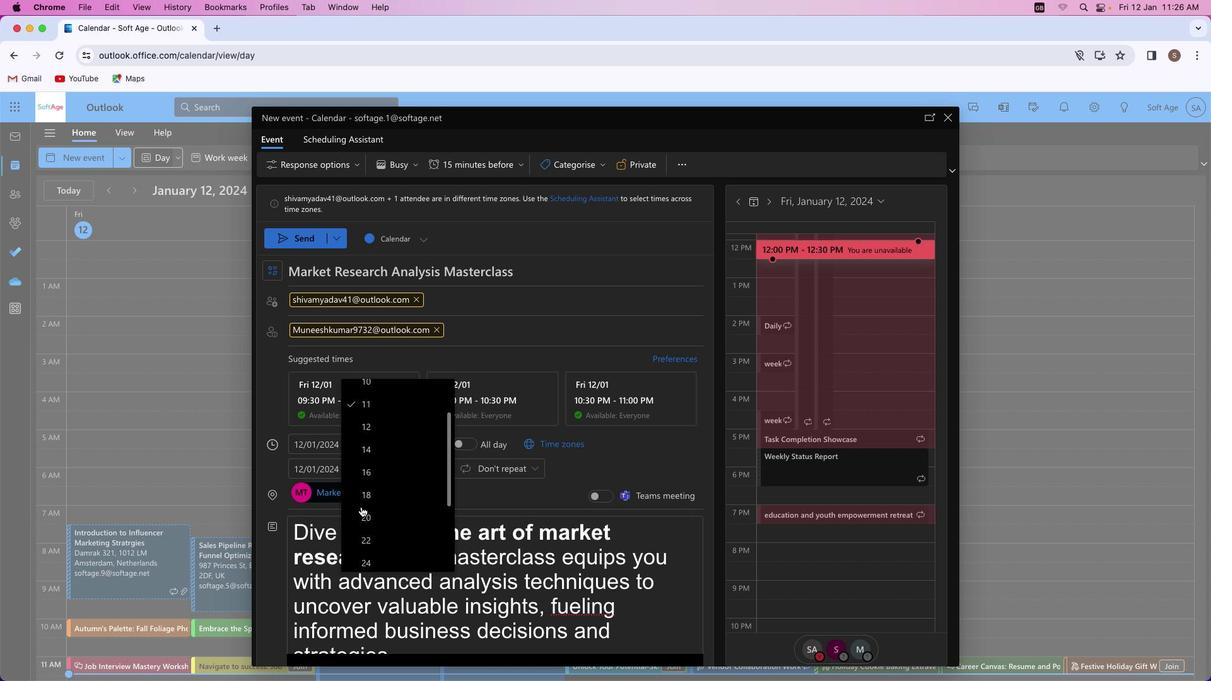 
Action: Mouse scrolled (361, 506) with delta (0, 0)
Screenshot: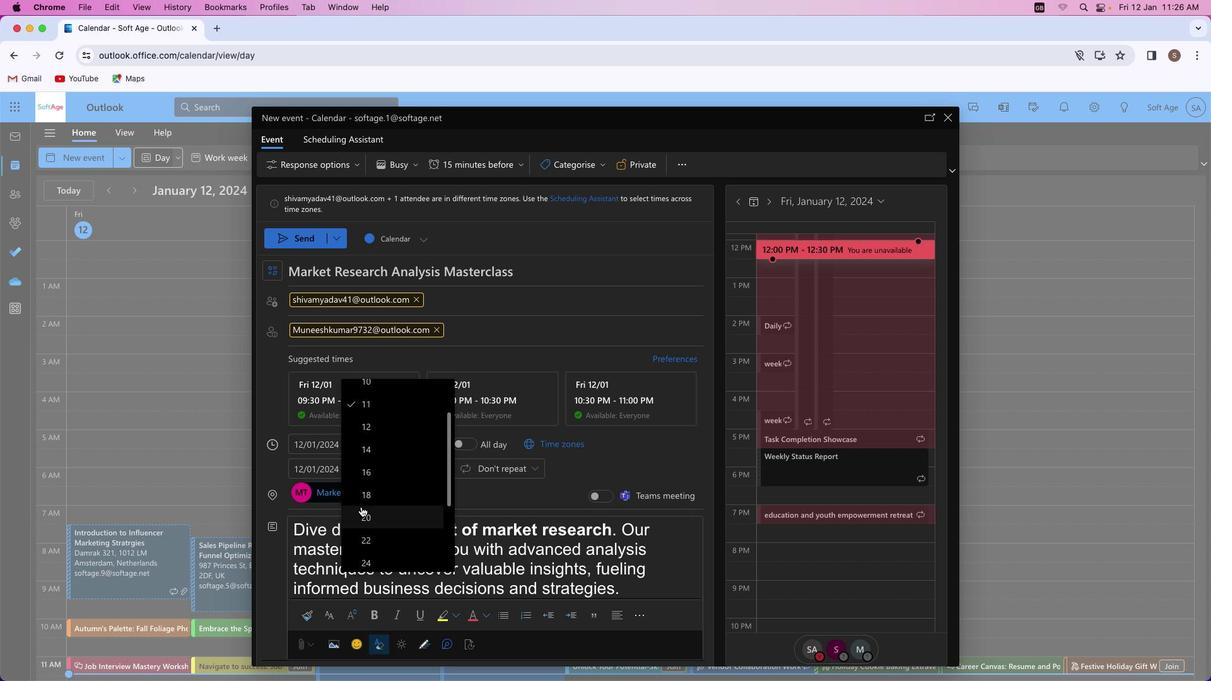 
Action: Mouse moved to (361, 506)
Screenshot: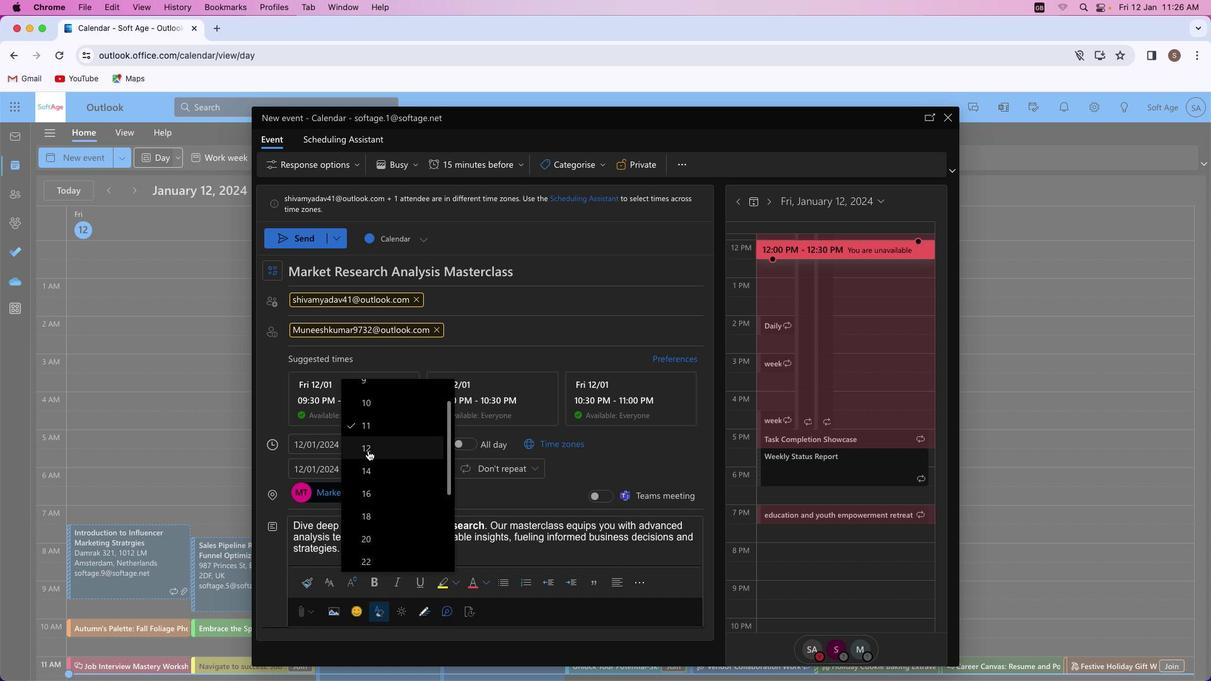 
Action: Mouse scrolled (361, 506) with delta (0, 0)
Screenshot: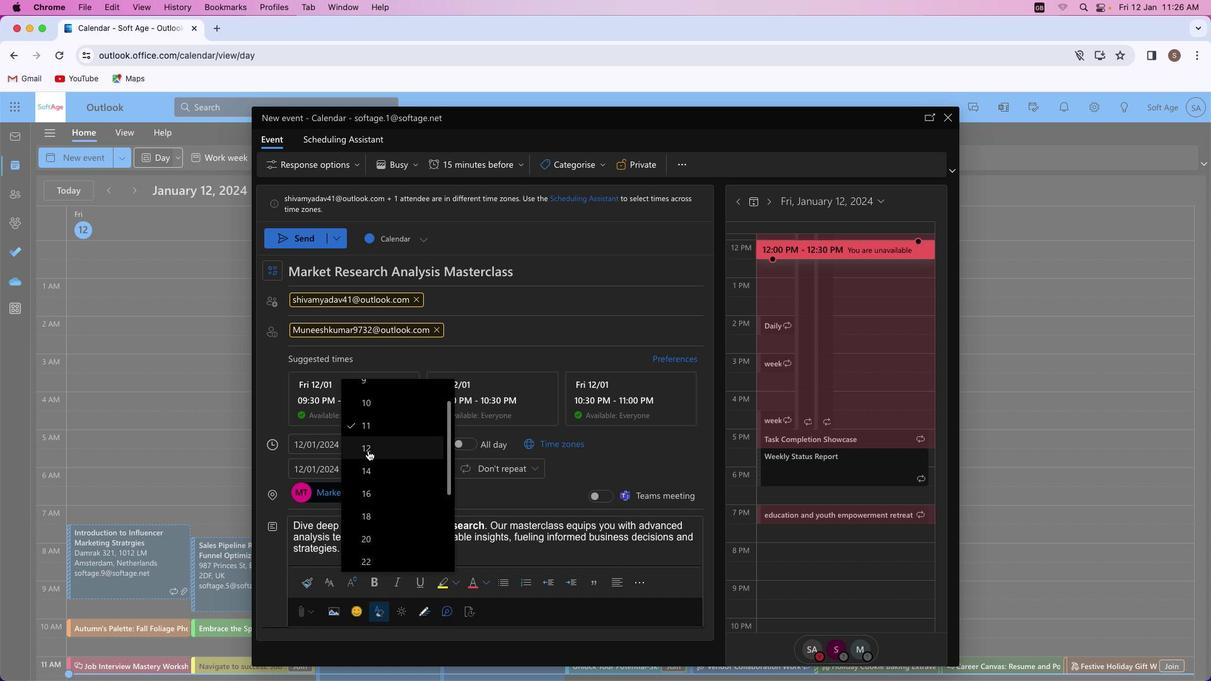 
Action: Mouse moved to (361, 506)
Screenshot: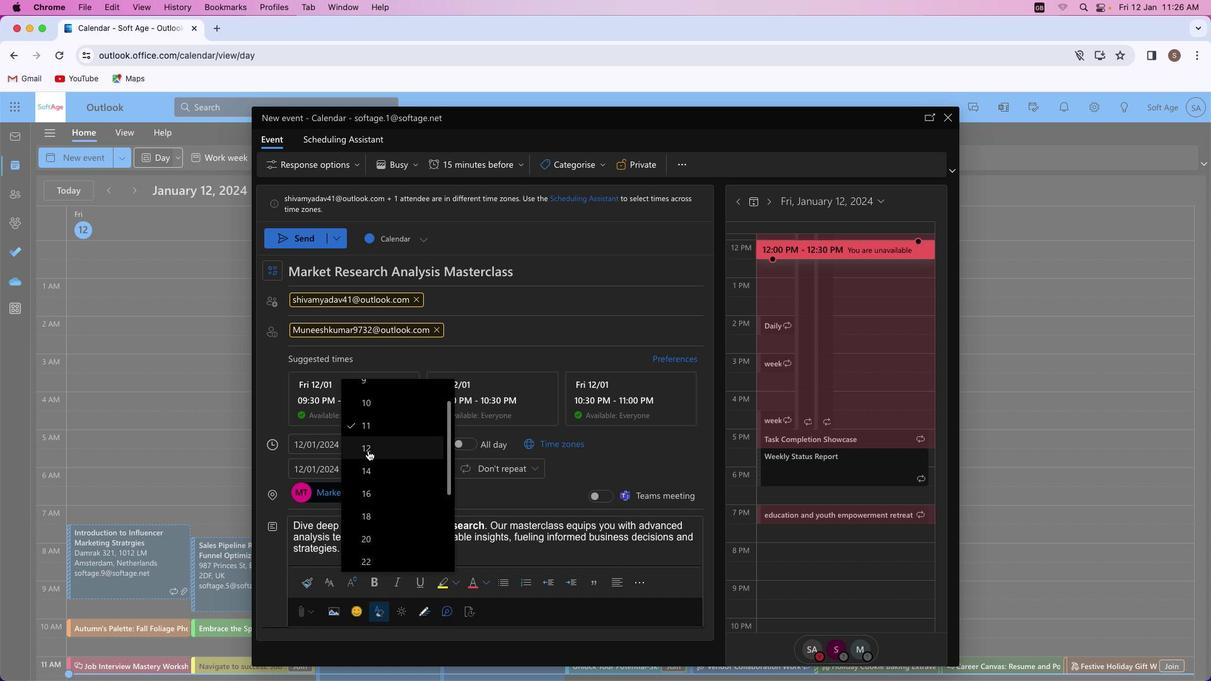 
Action: Mouse scrolled (361, 506) with delta (0, 0)
Screenshot: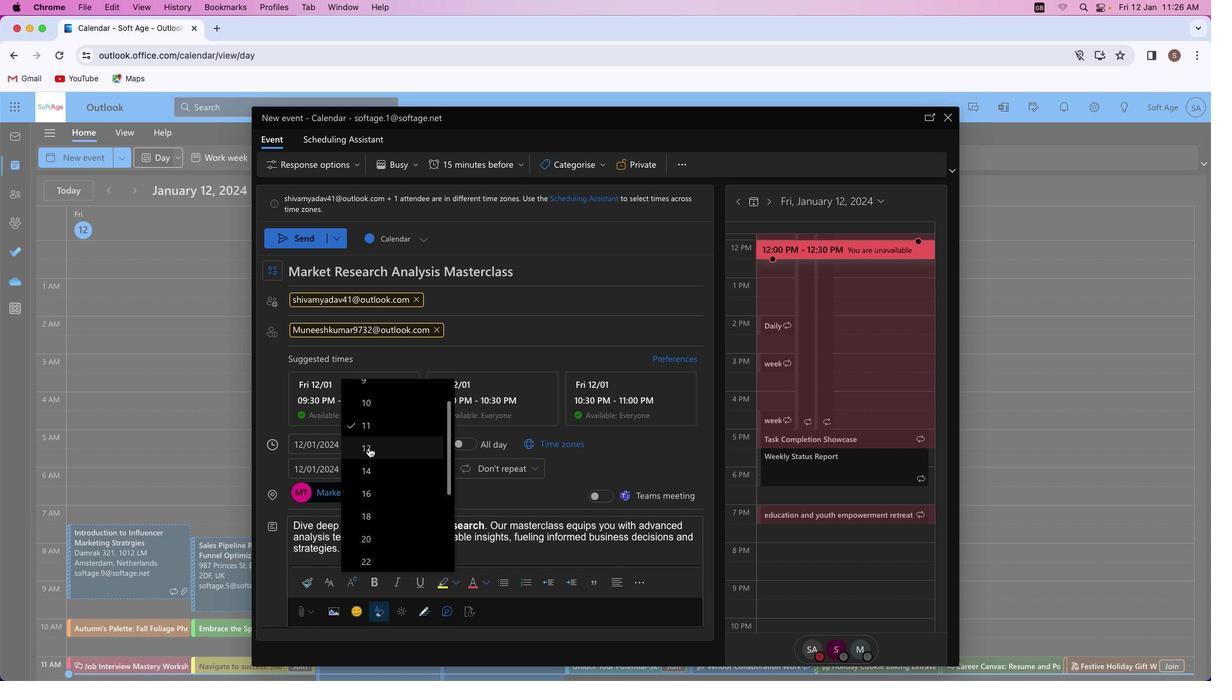 
Action: Mouse moved to (369, 448)
Screenshot: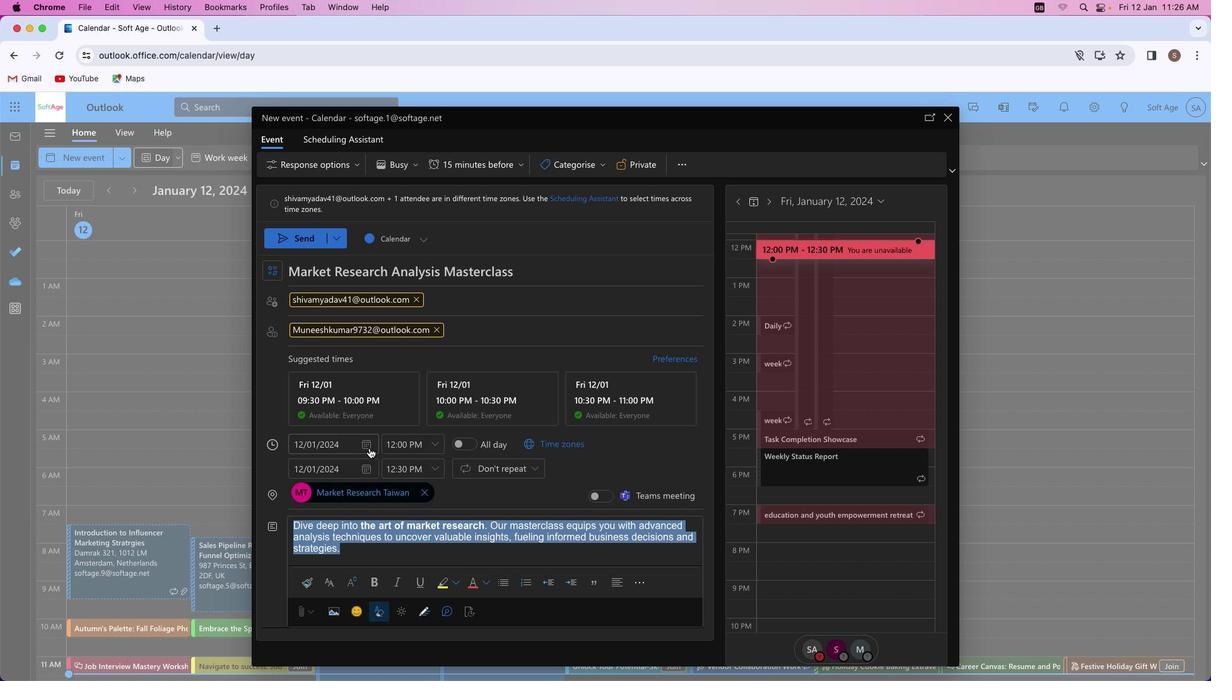 
Action: Mouse pressed left at (369, 448)
Screenshot: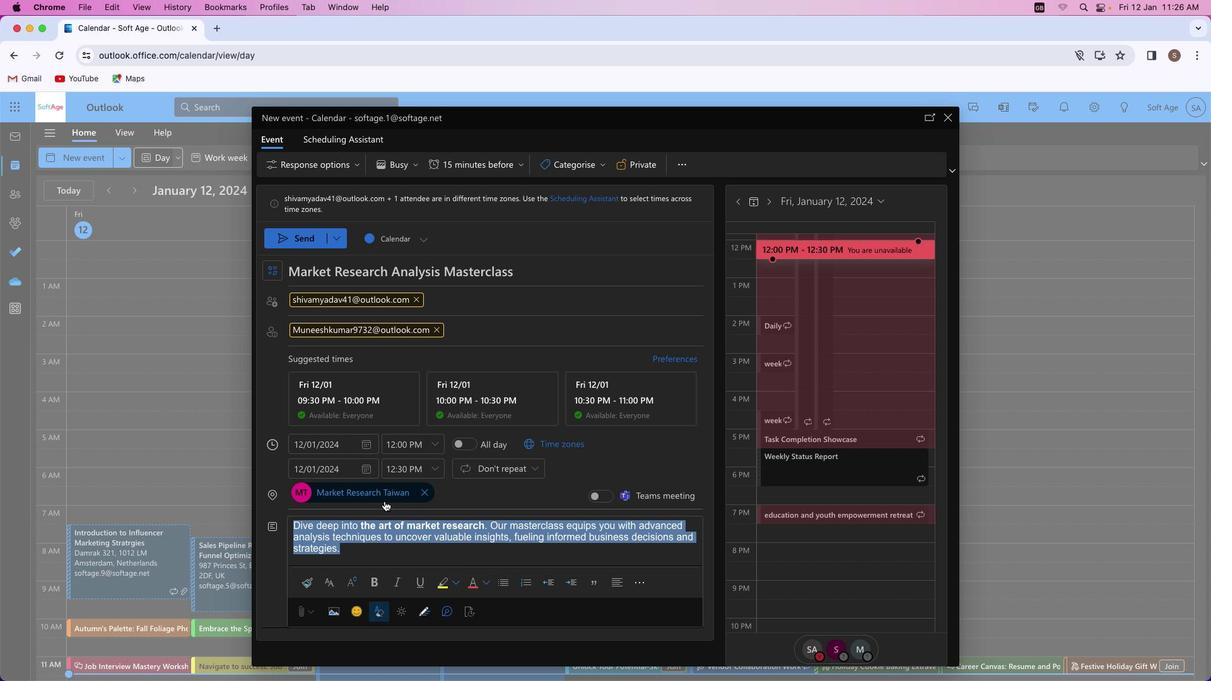 
Action: Mouse moved to (456, 581)
Screenshot: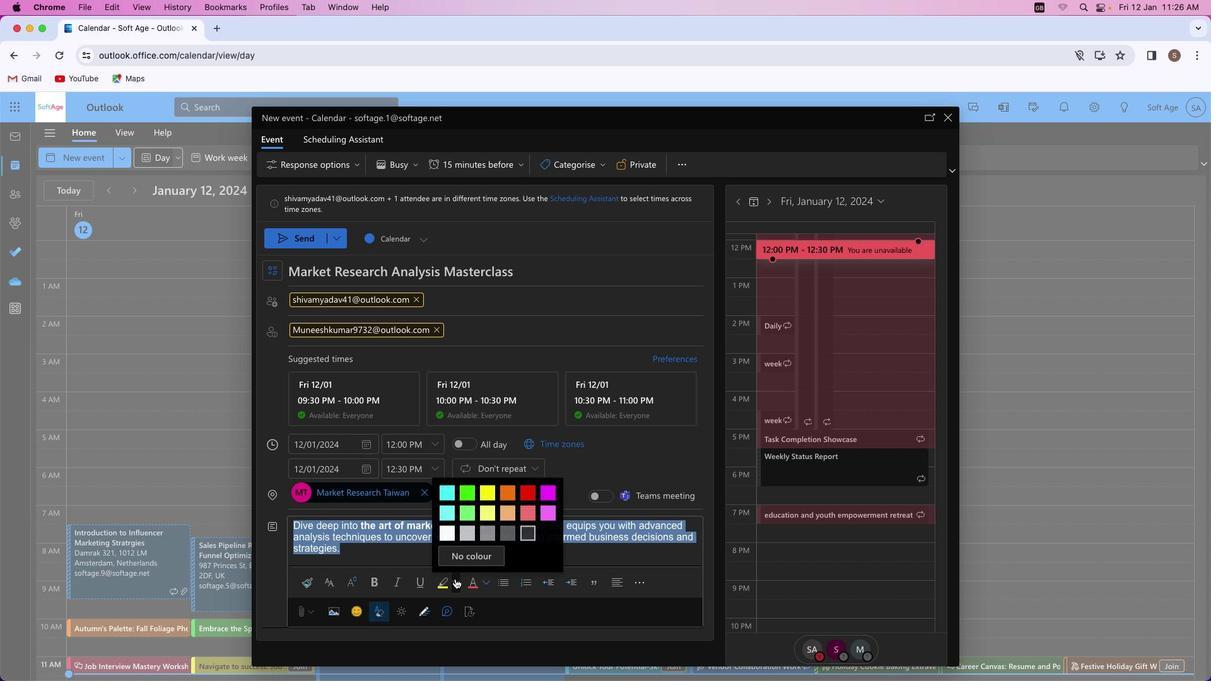 
Action: Mouse pressed left at (456, 581)
Screenshot: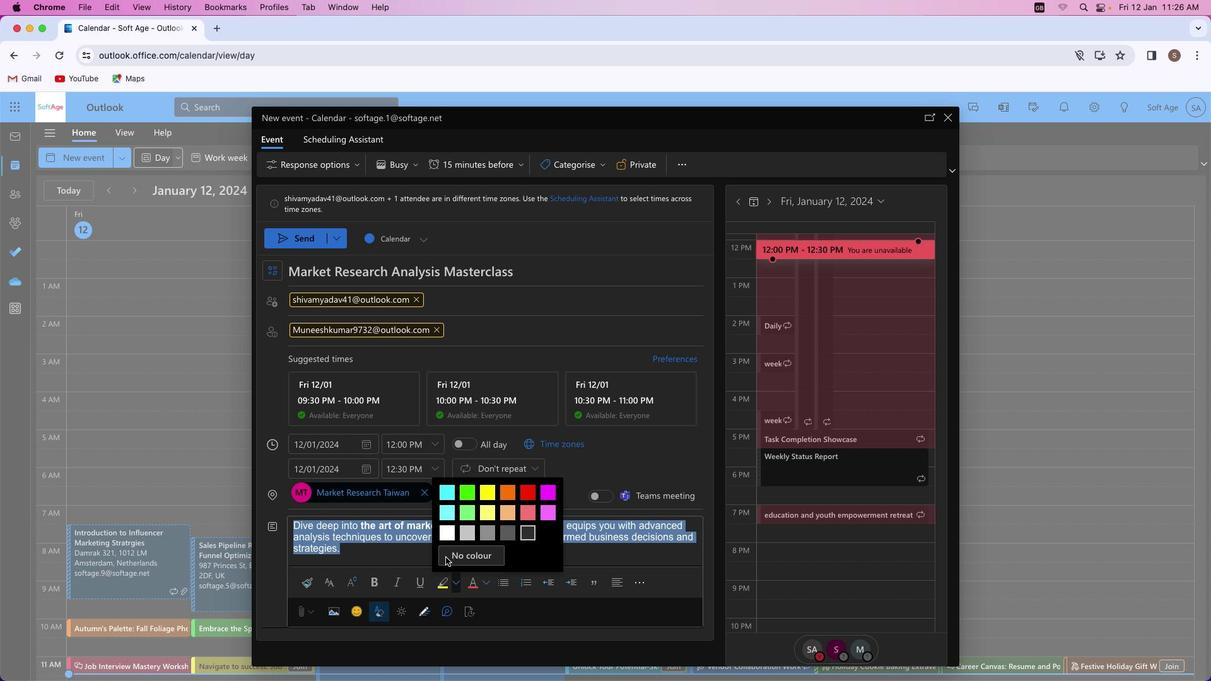 
Action: Mouse moved to (443, 534)
Screenshot: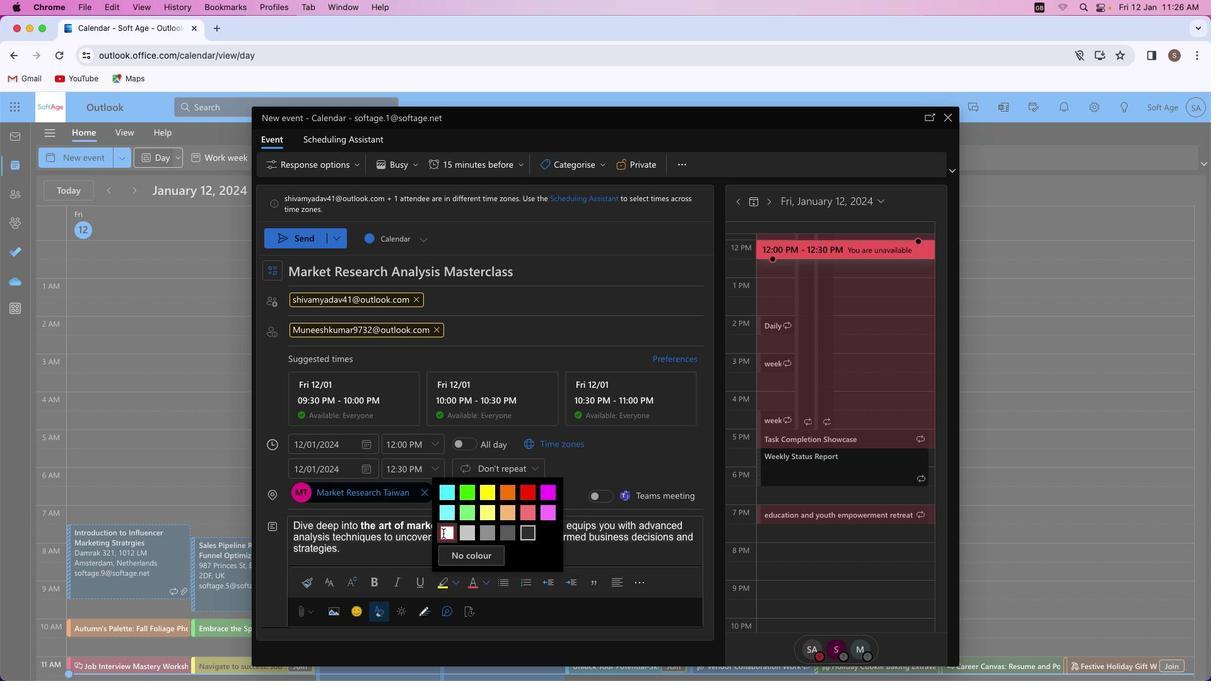 
Action: Mouse pressed left at (443, 534)
Screenshot: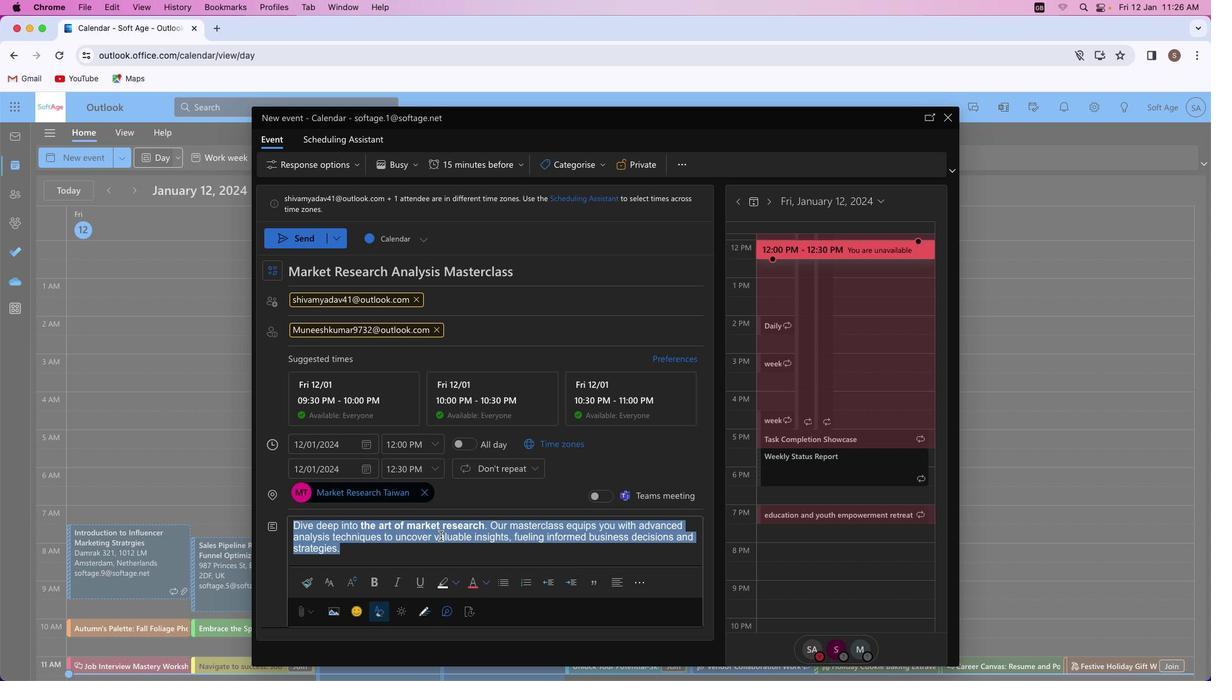 
Action: Mouse moved to (488, 582)
Screenshot: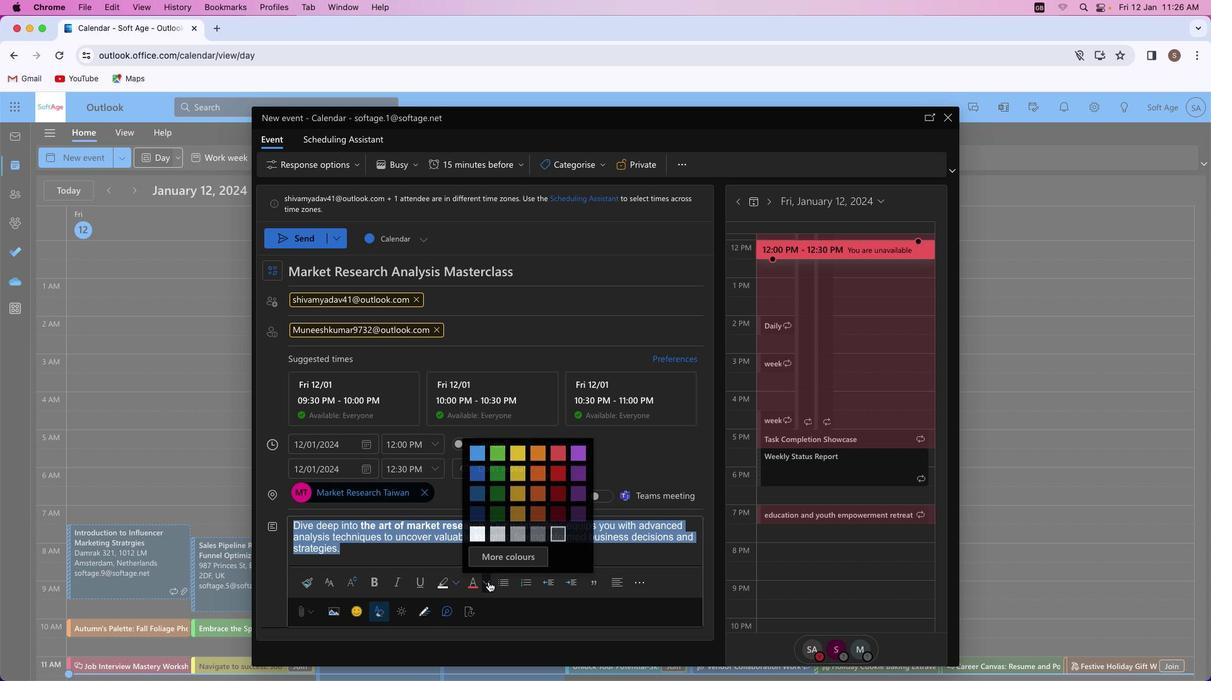 
Action: Mouse pressed left at (488, 582)
Screenshot: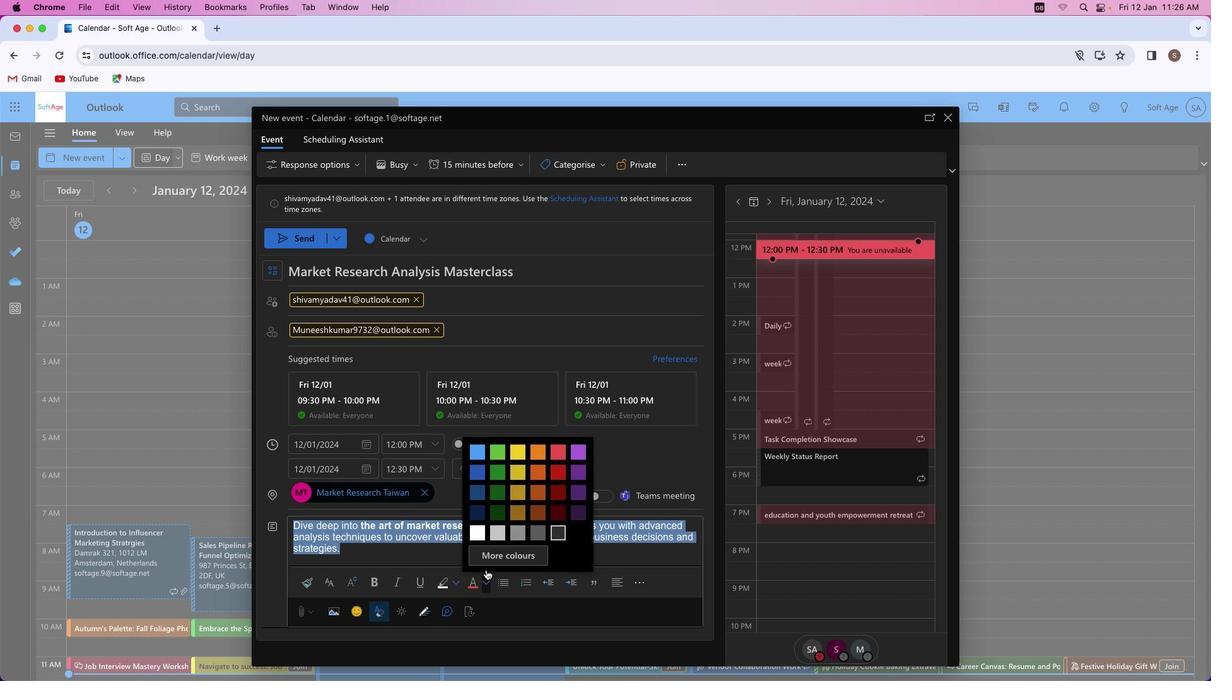 
Action: Mouse moved to (493, 510)
Screenshot: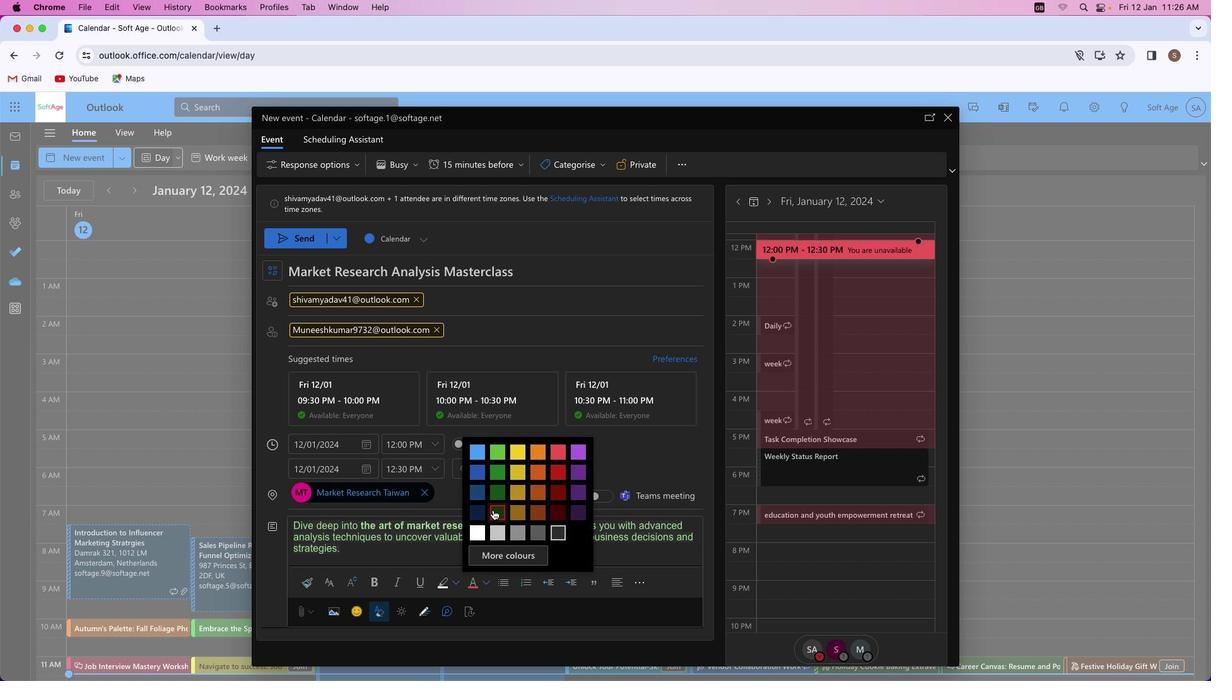 
Action: Mouse pressed left at (493, 510)
Screenshot: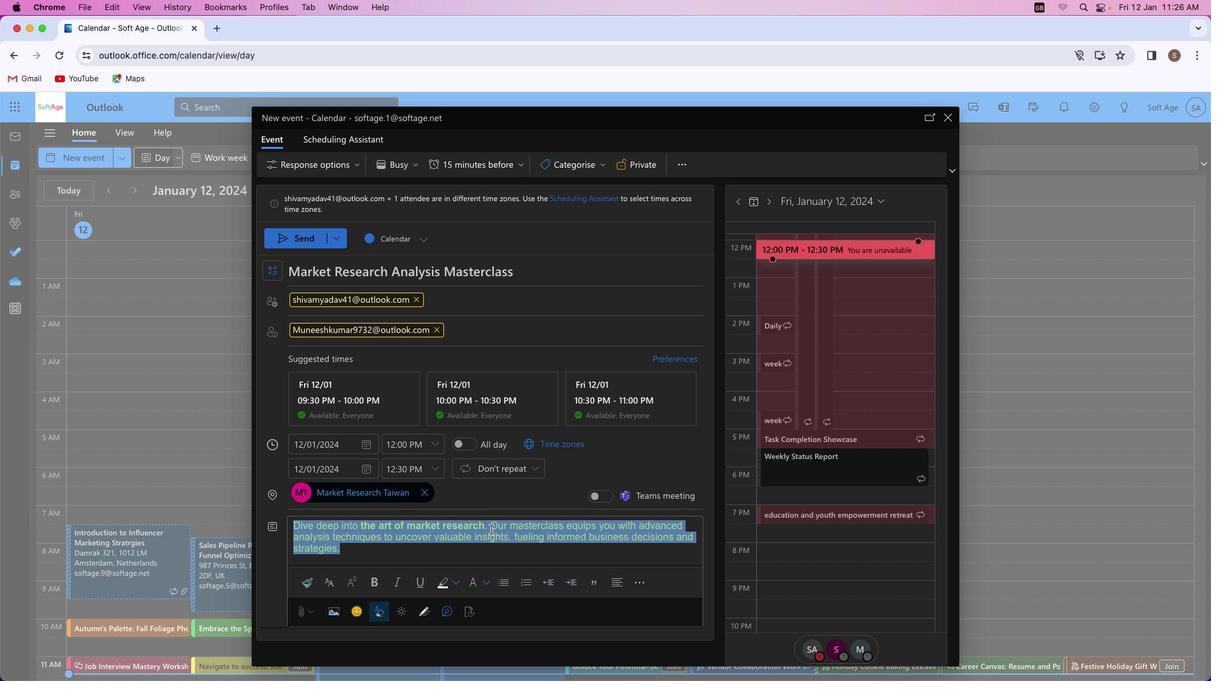 
Action: Mouse moved to (484, 527)
Screenshot: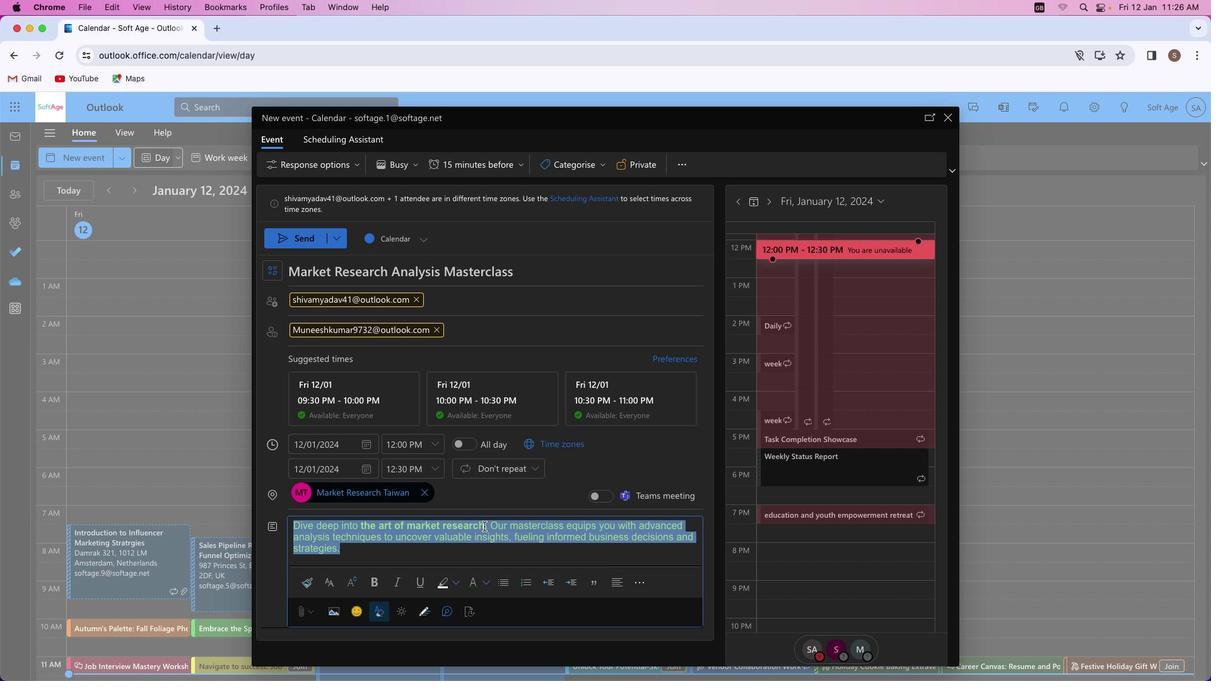
Action: Mouse pressed left at (484, 527)
Screenshot: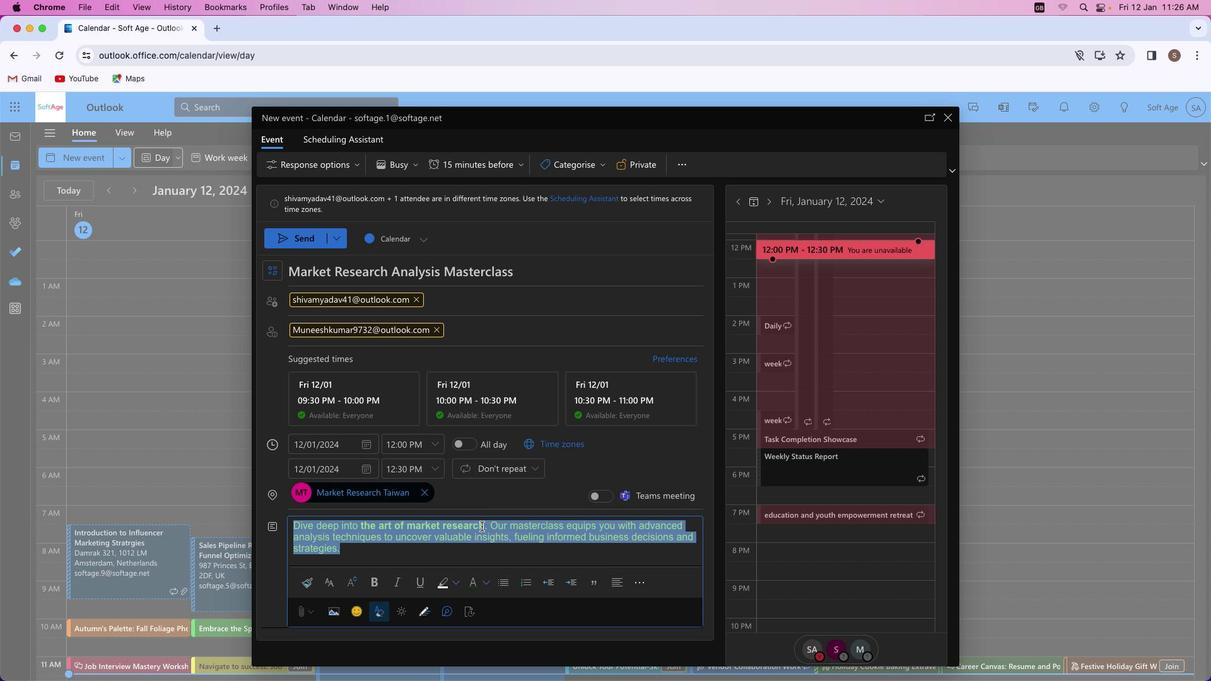 
Action: Mouse moved to (460, 546)
Screenshot: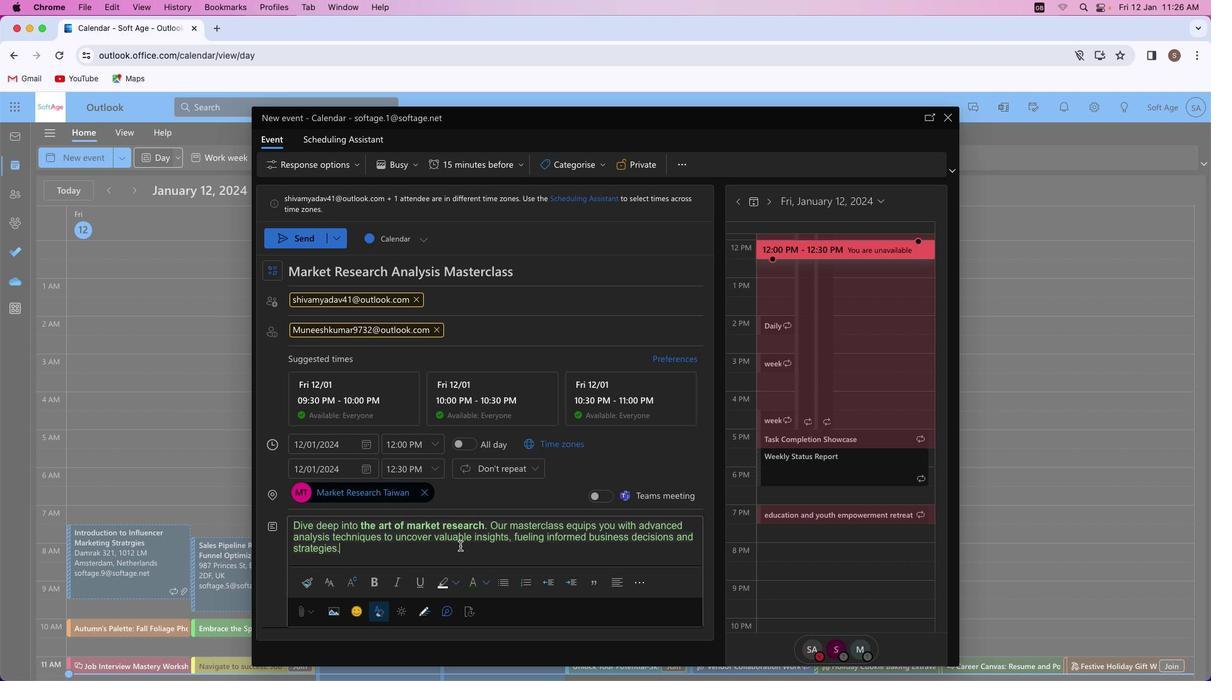 
Action: Mouse pressed left at (460, 546)
Screenshot: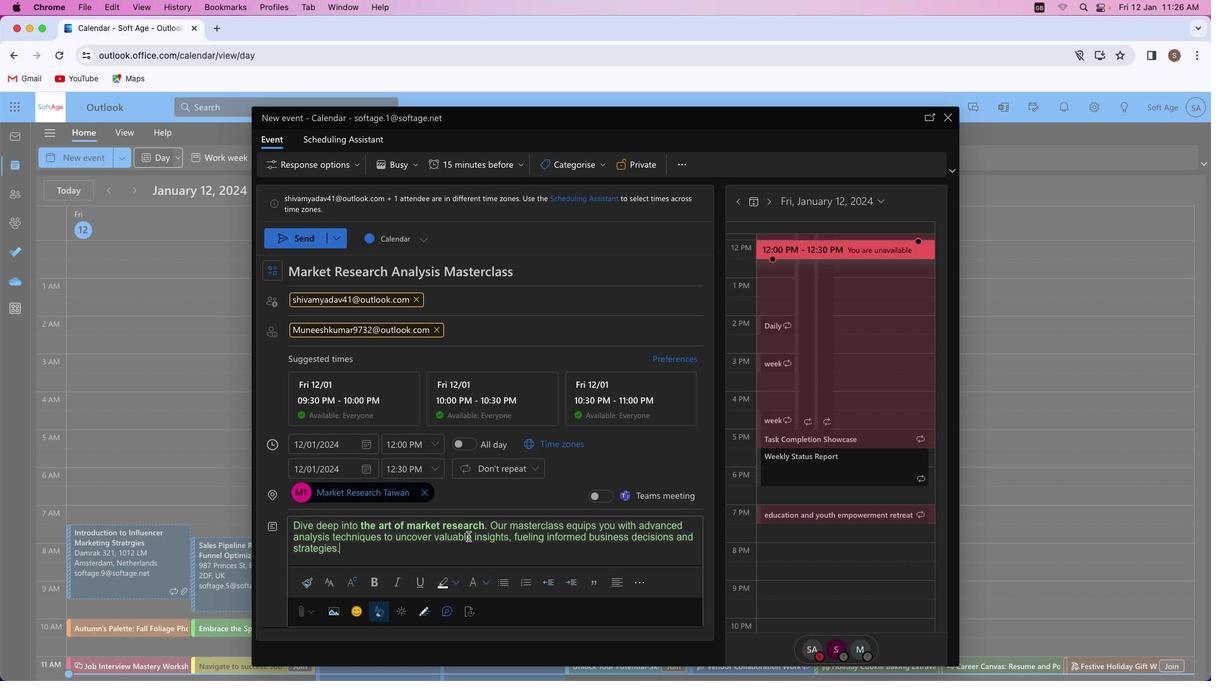 
Action: Mouse moved to (484, 526)
Screenshot: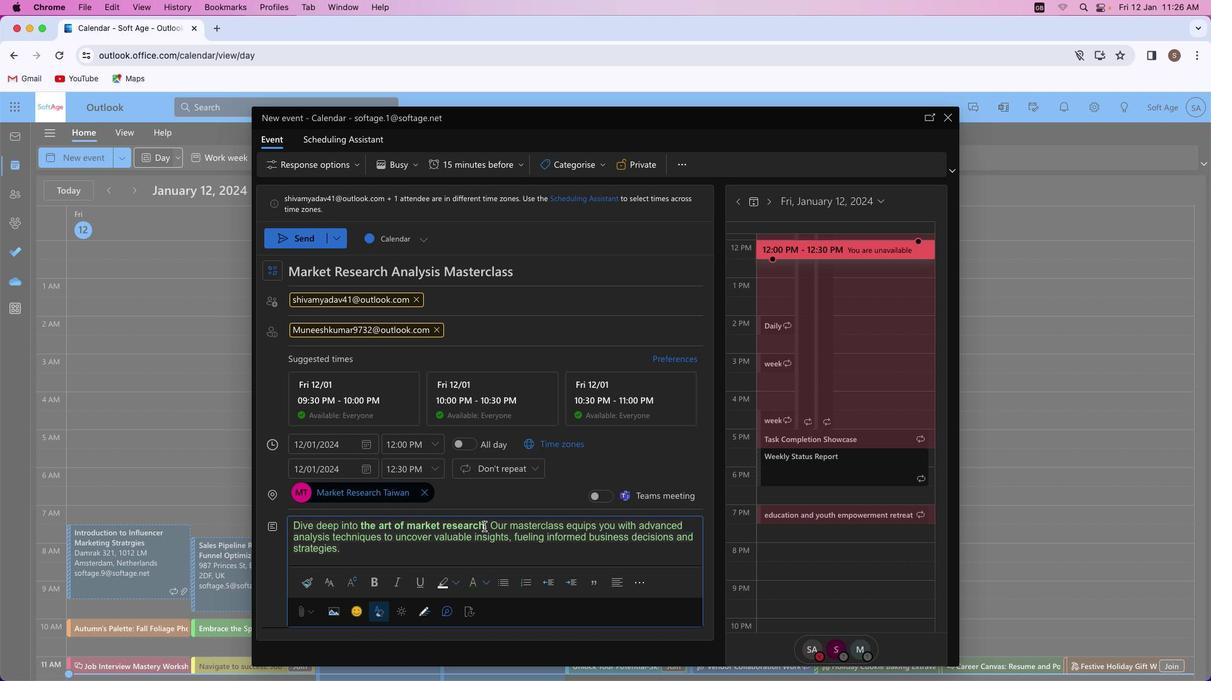 
Action: Mouse pressed left at (484, 526)
Screenshot: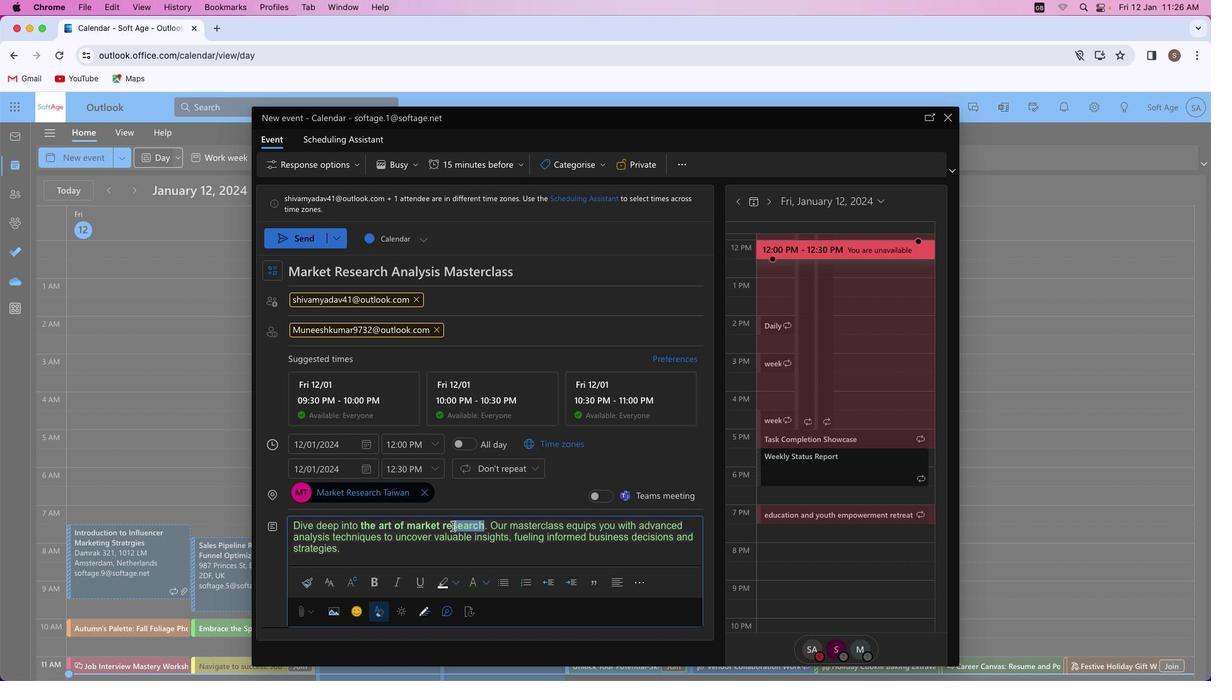 
Action: Mouse moved to (587, 498)
Screenshot: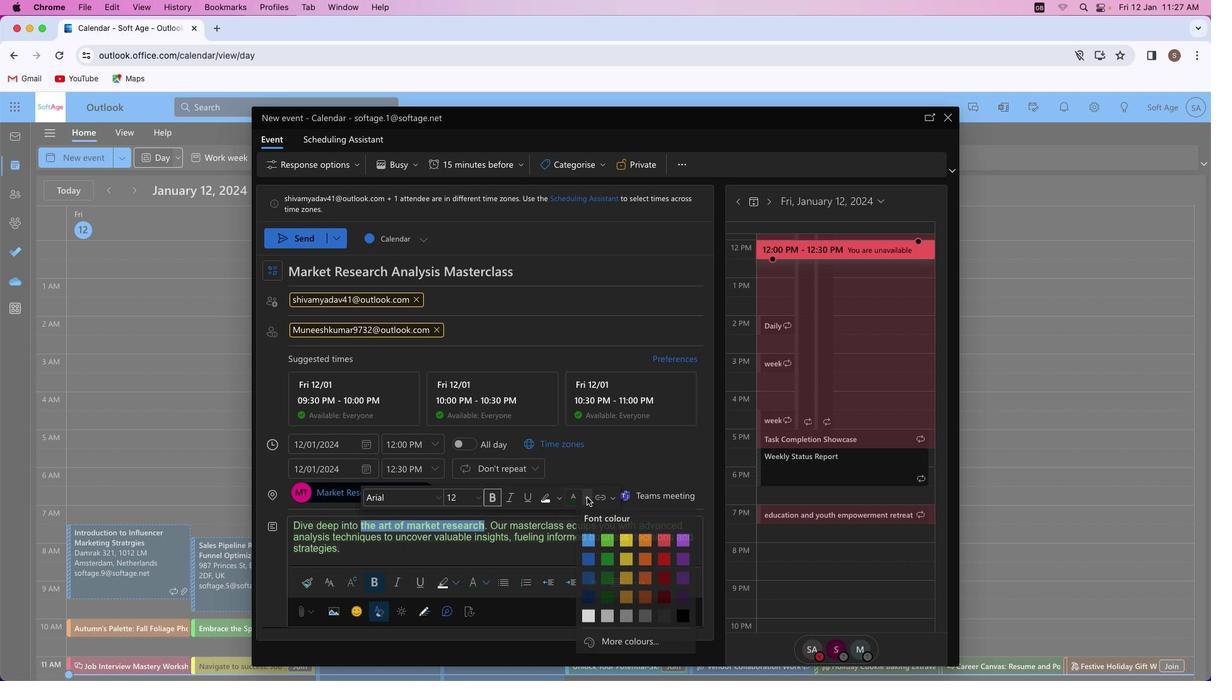 
Action: Mouse pressed left at (587, 498)
Screenshot: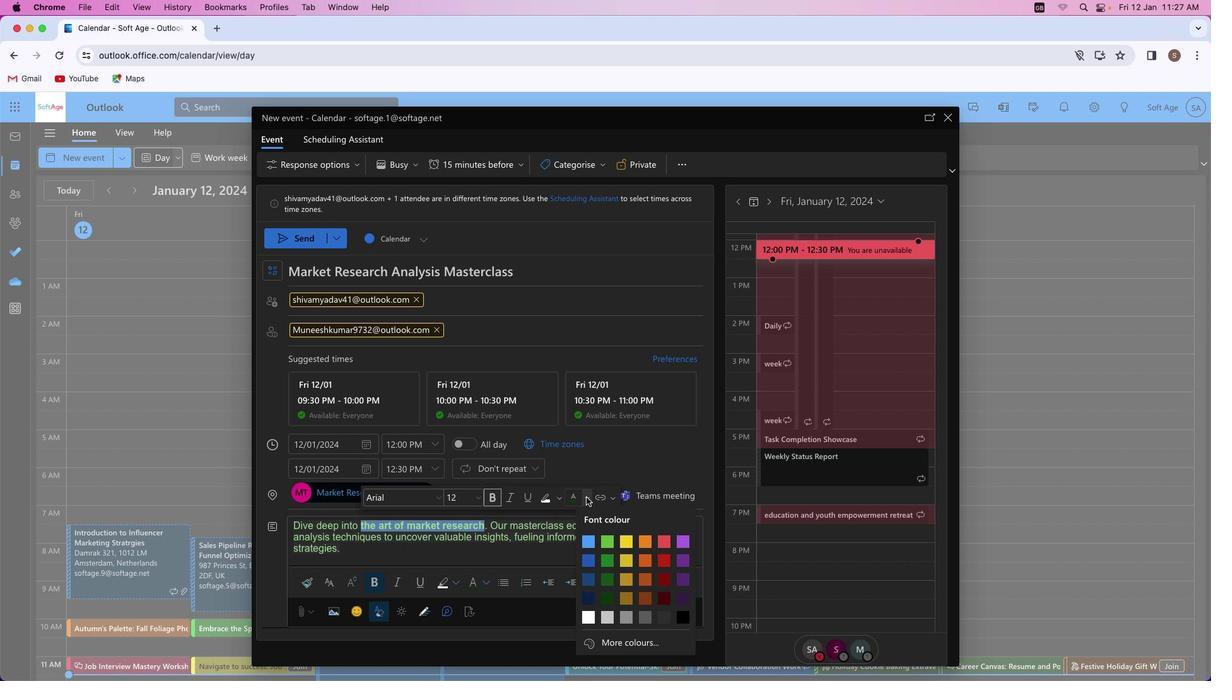 
Action: Mouse moved to (609, 539)
Screenshot: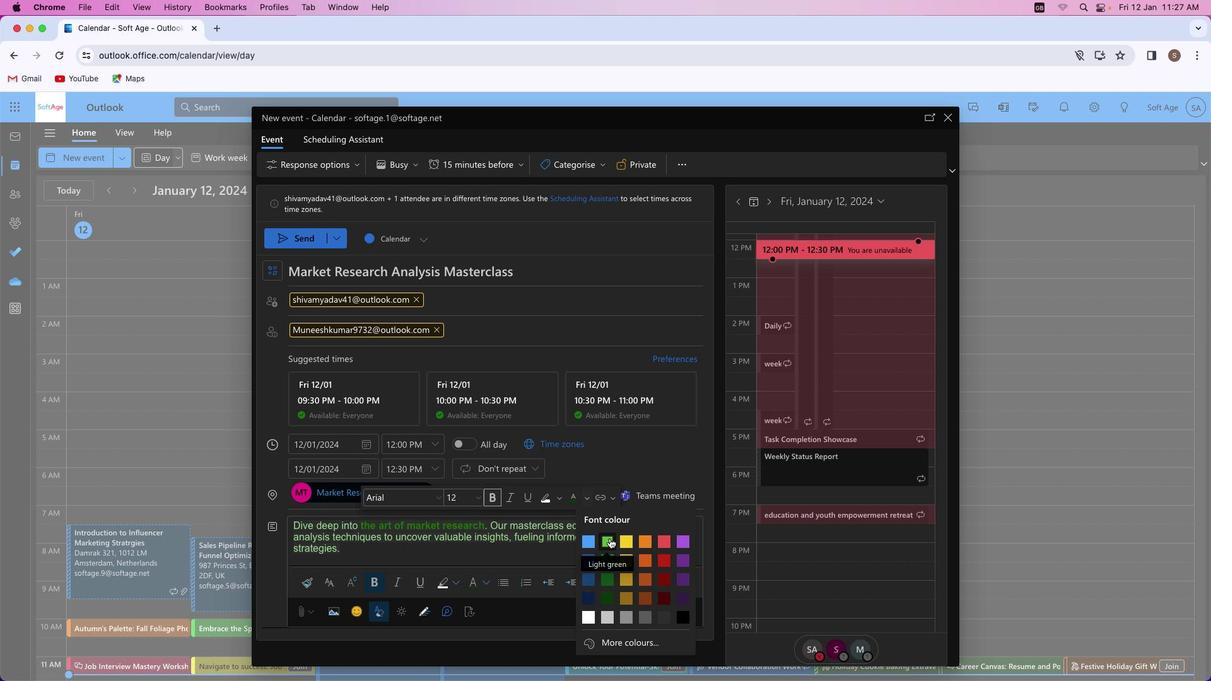 
Action: Mouse pressed left at (609, 539)
Screenshot: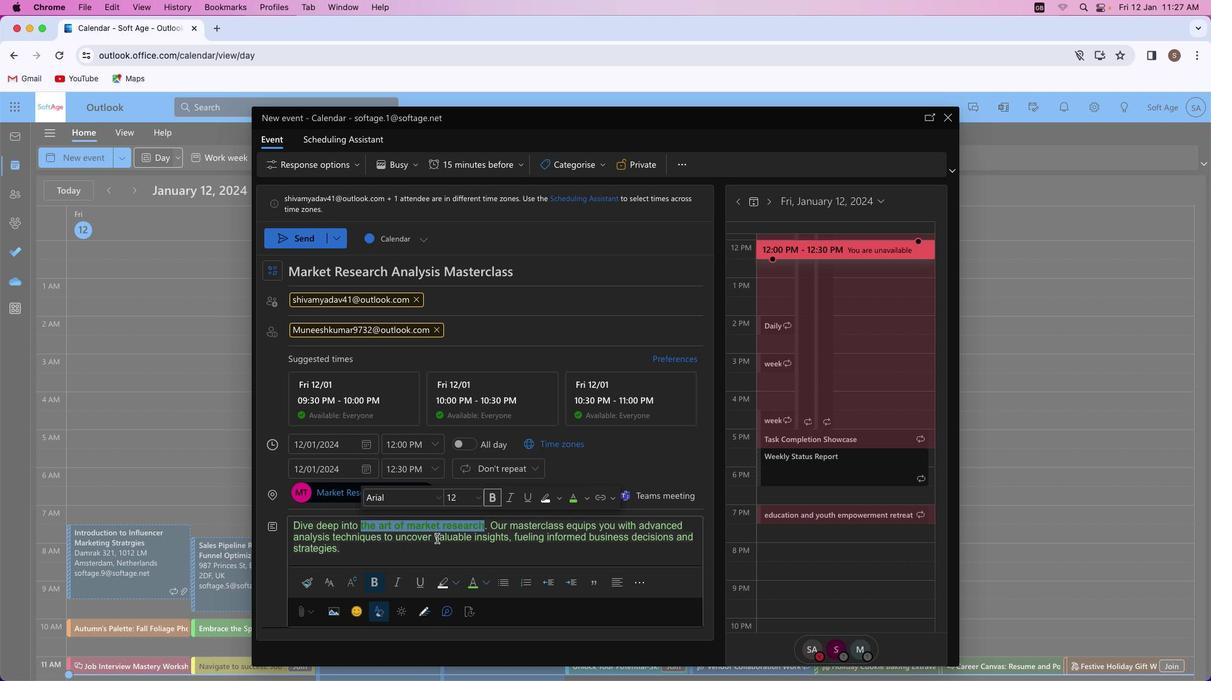 
Action: Mouse moved to (410, 542)
Screenshot: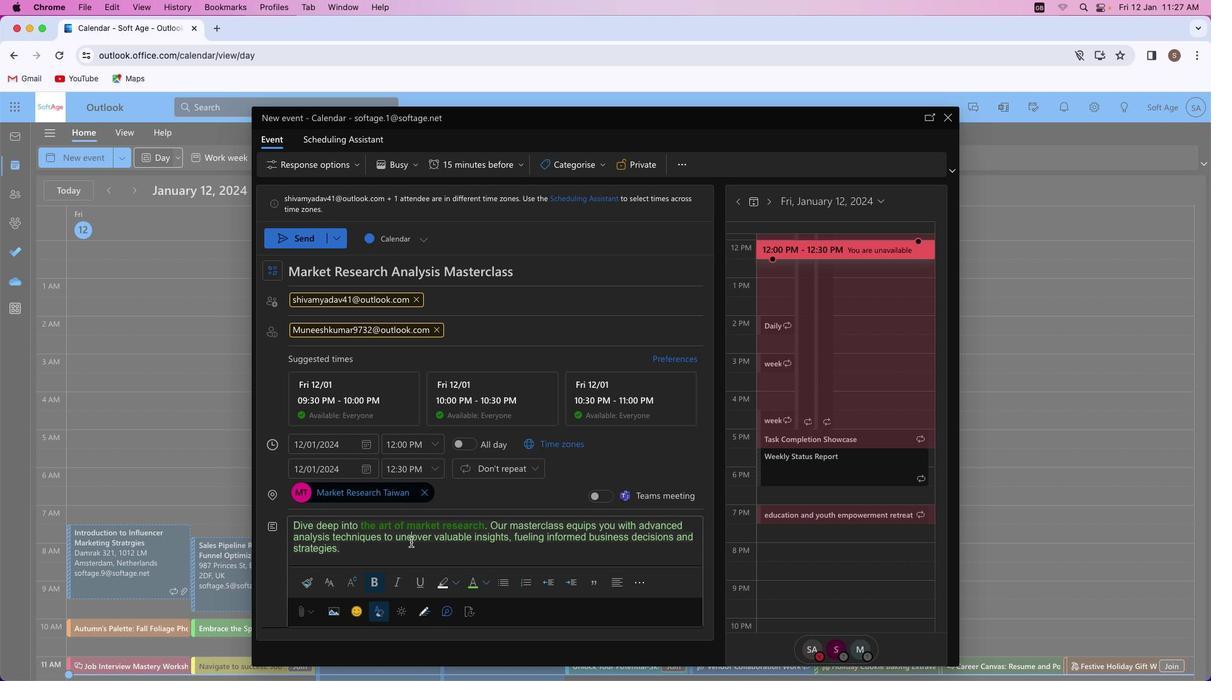 
Action: Mouse pressed left at (410, 542)
Screenshot: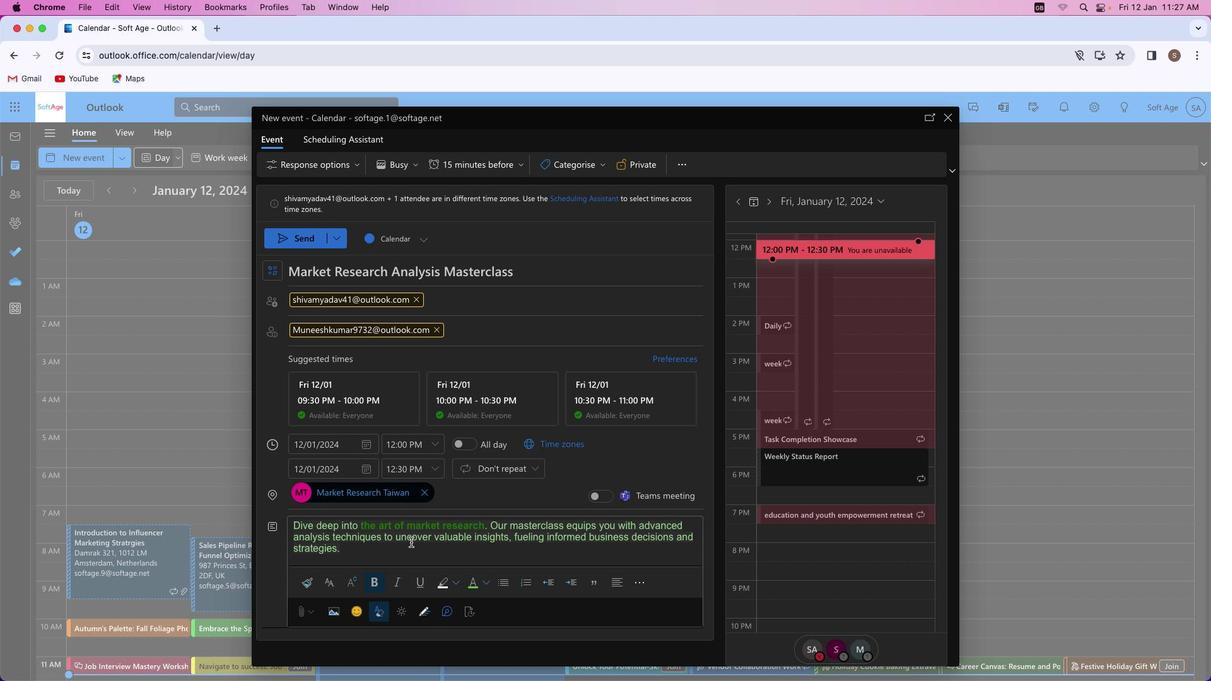 
Action: Mouse moved to (592, 161)
Screenshot: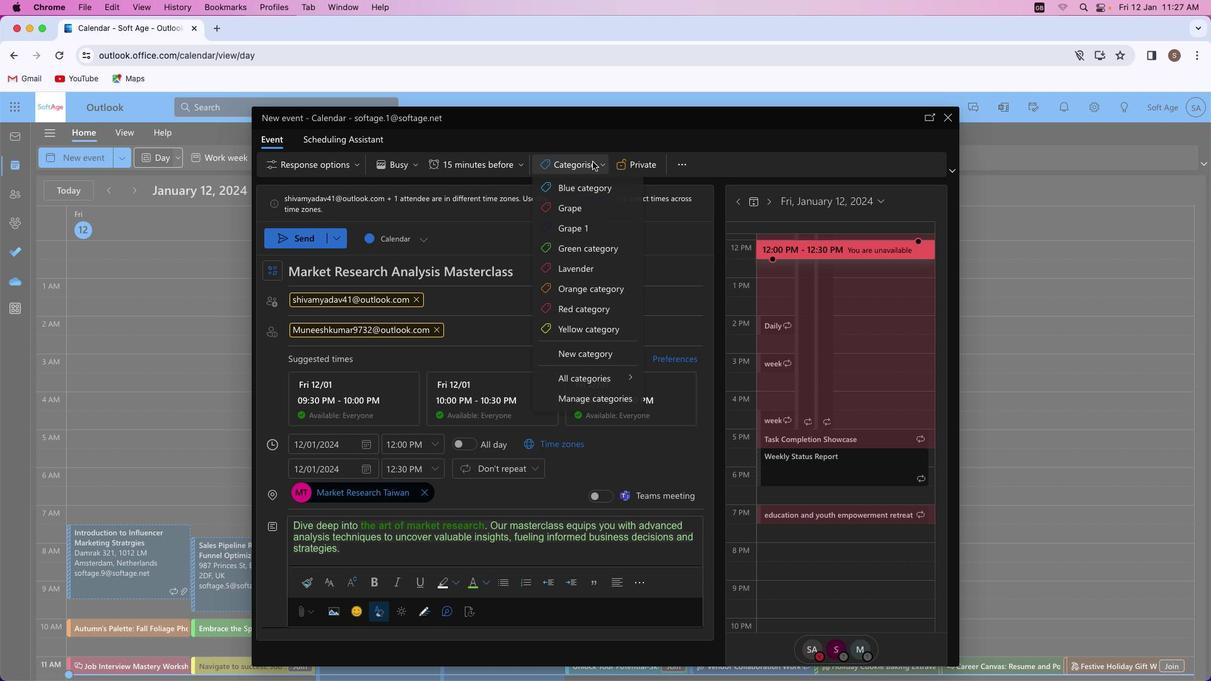 
Action: Mouse pressed left at (592, 161)
Screenshot: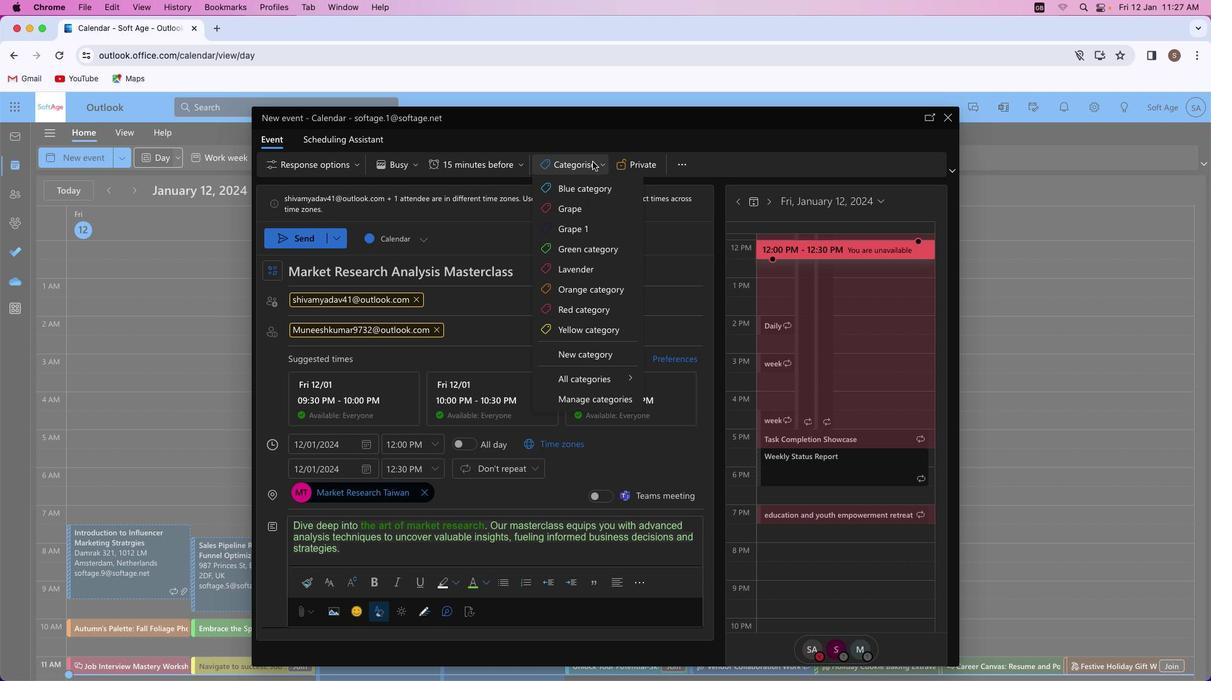 
Action: Mouse moved to (586, 311)
Screenshot: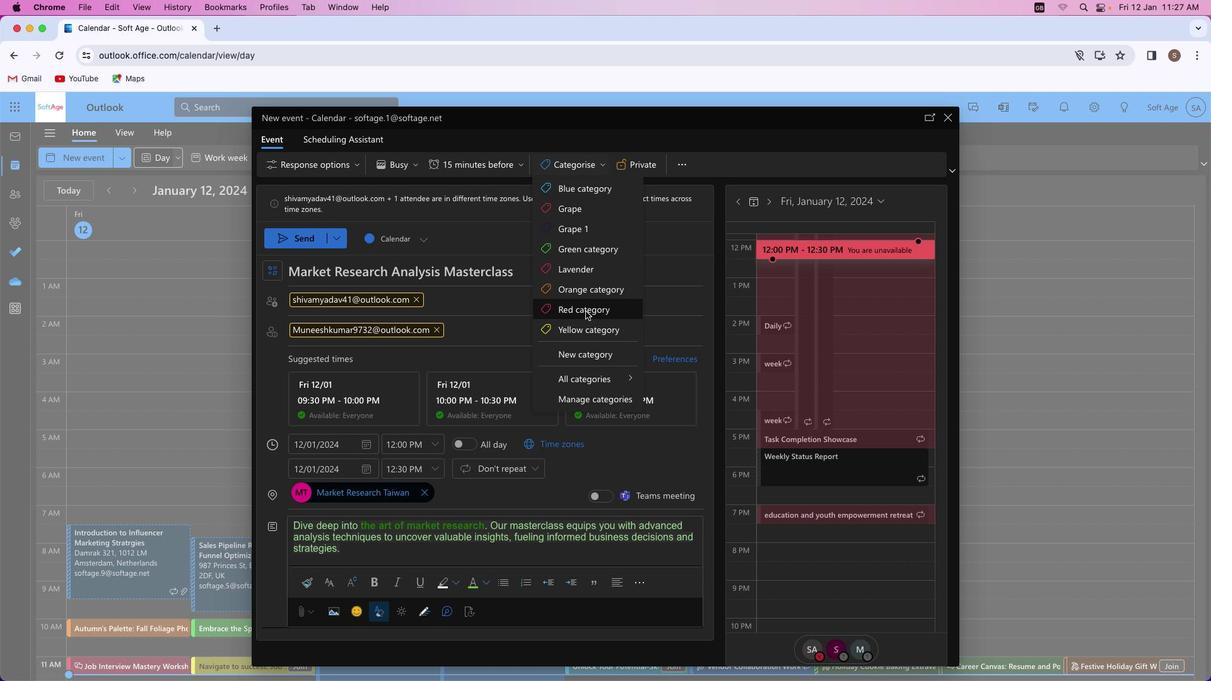 
Action: Mouse pressed left at (586, 311)
Screenshot: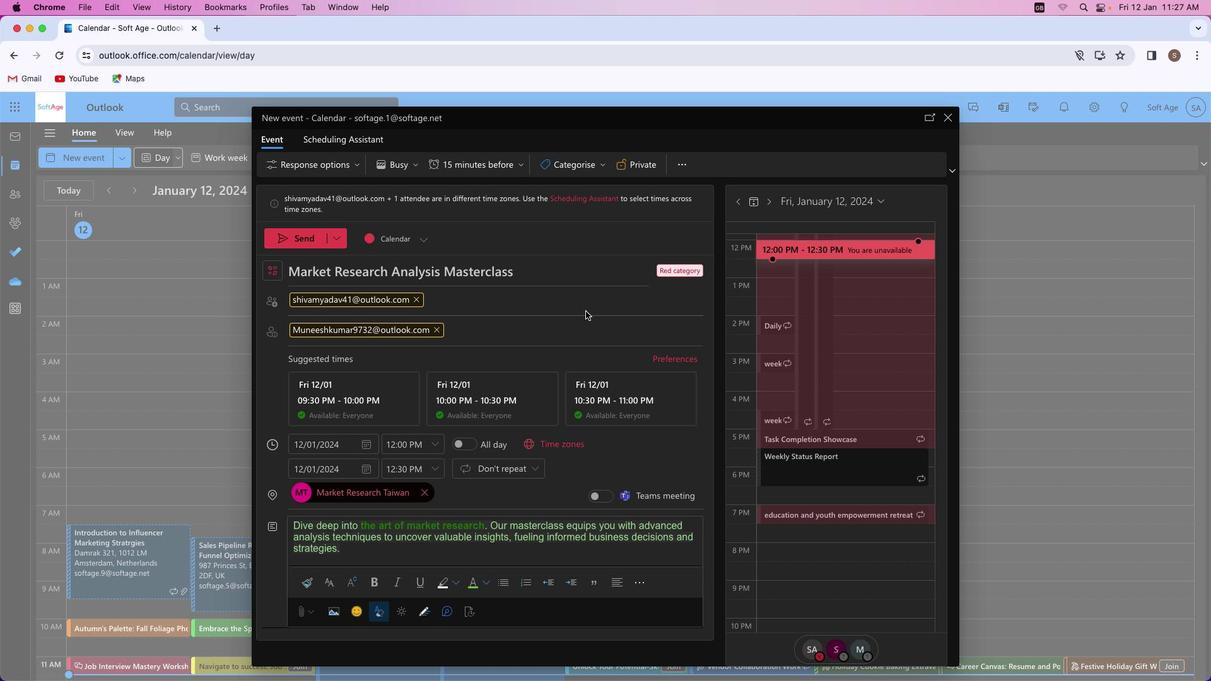 
Action: Mouse moved to (301, 235)
Screenshot: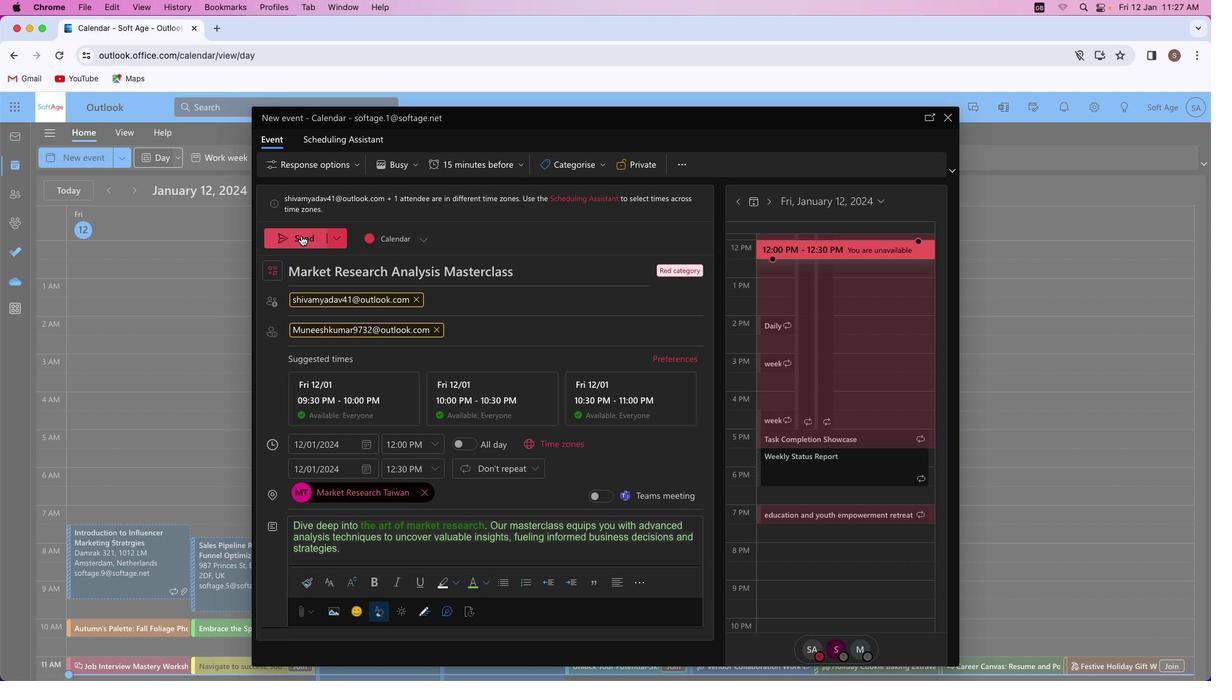 
Action: Mouse pressed left at (301, 235)
Screenshot: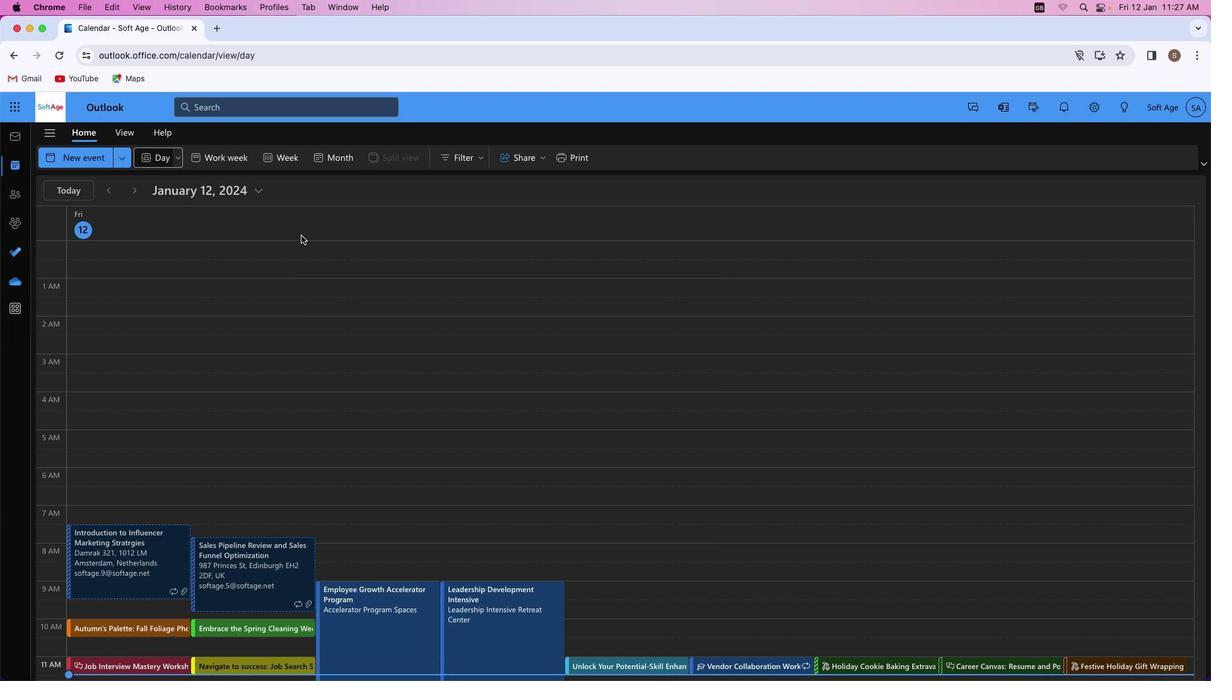 
Action: Mouse moved to (599, 492)
Screenshot: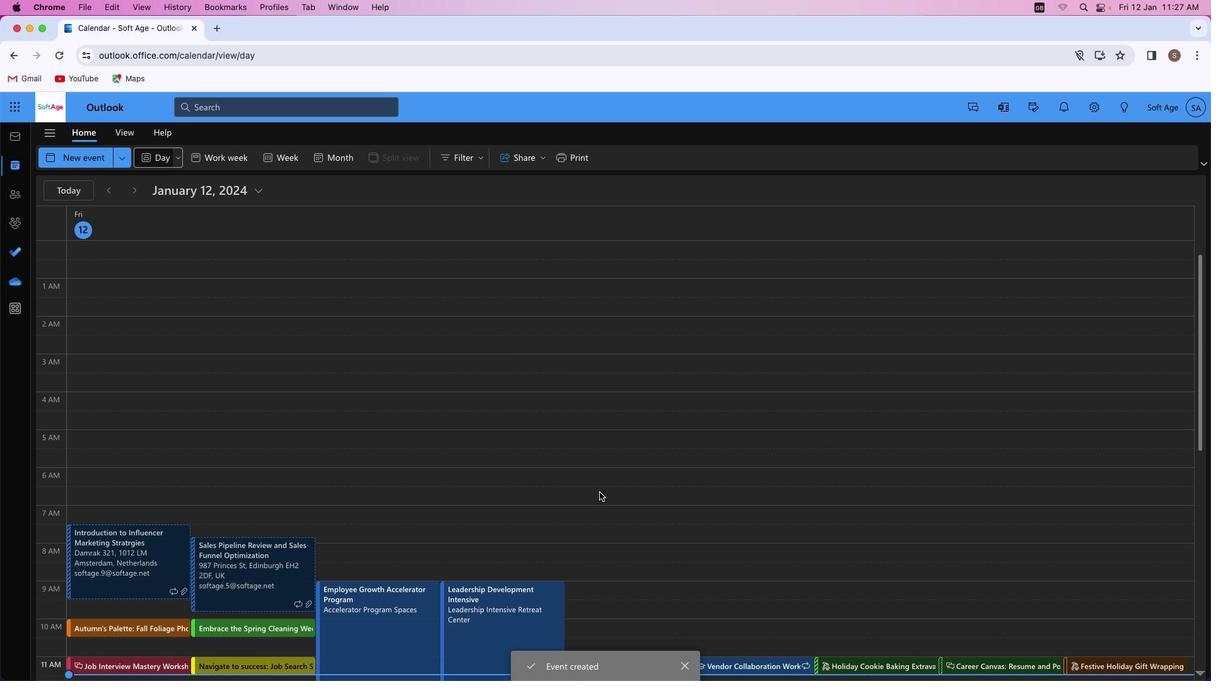 
